 Task: Find connections with filter location Ar Ruways with filter topic #Creativitywith filter profile language German with filter current company Meta with filter school MVGR College of Engineering with filter industry Administrative and Support Services with filter service category Blogging with filter keywords title Social Media Assistant
Action: Mouse moved to (525, 82)
Screenshot: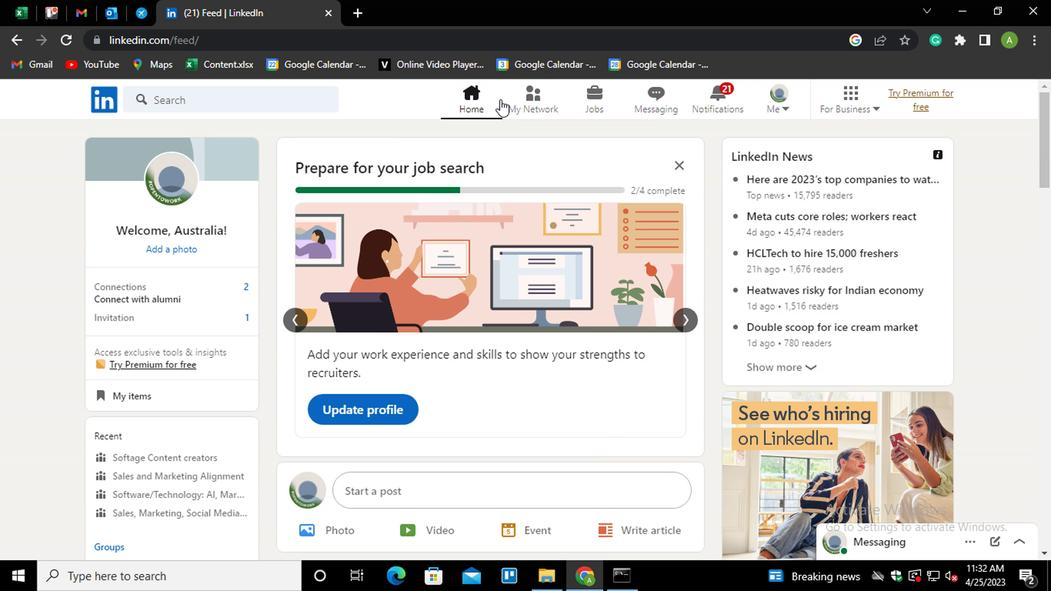 
Action: Mouse pressed left at (525, 82)
Screenshot: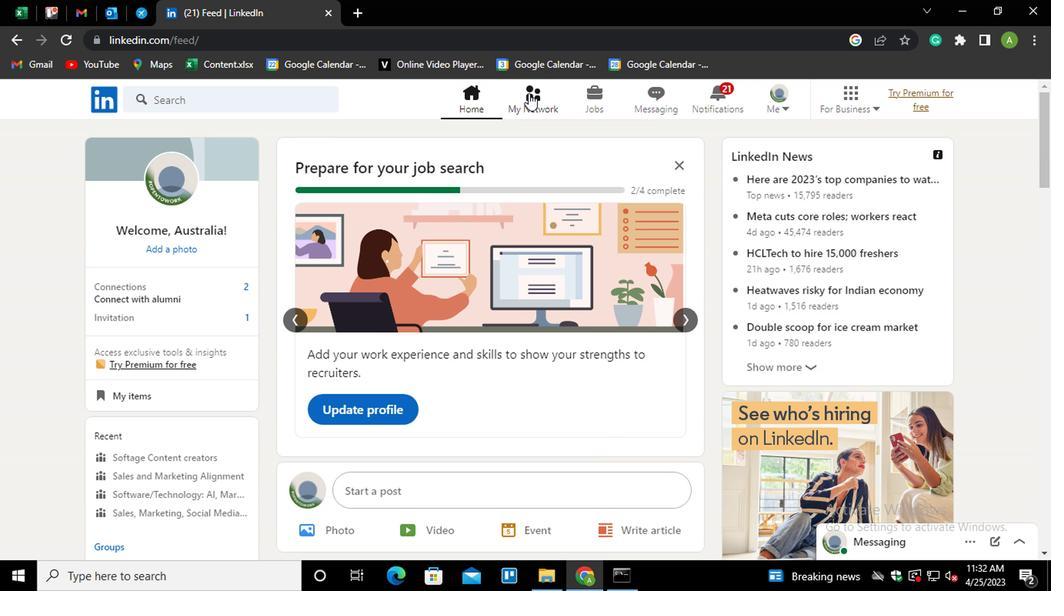 
Action: Mouse moved to (219, 174)
Screenshot: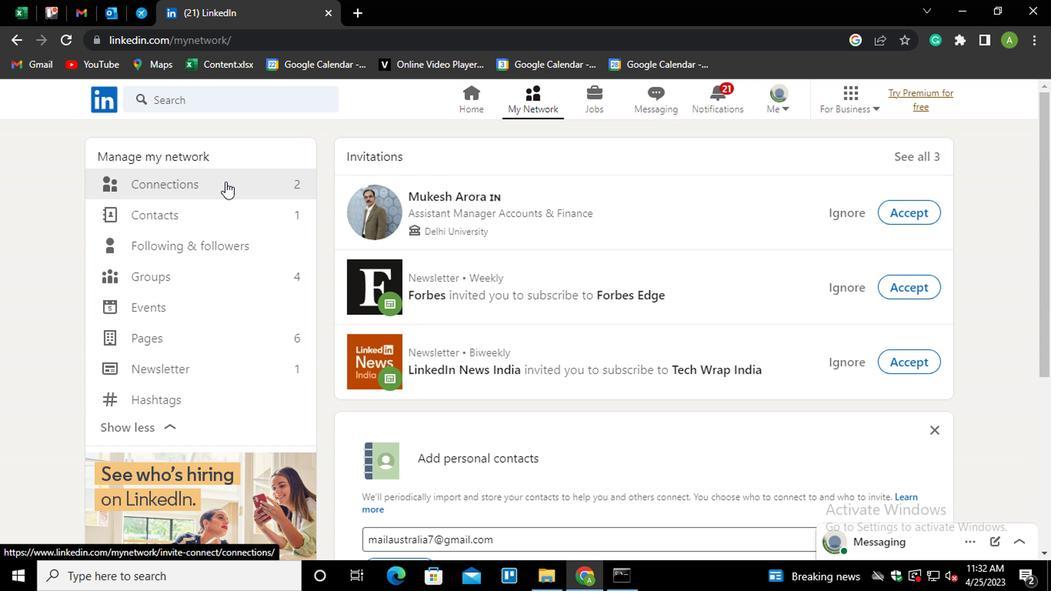 
Action: Mouse pressed left at (219, 174)
Screenshot: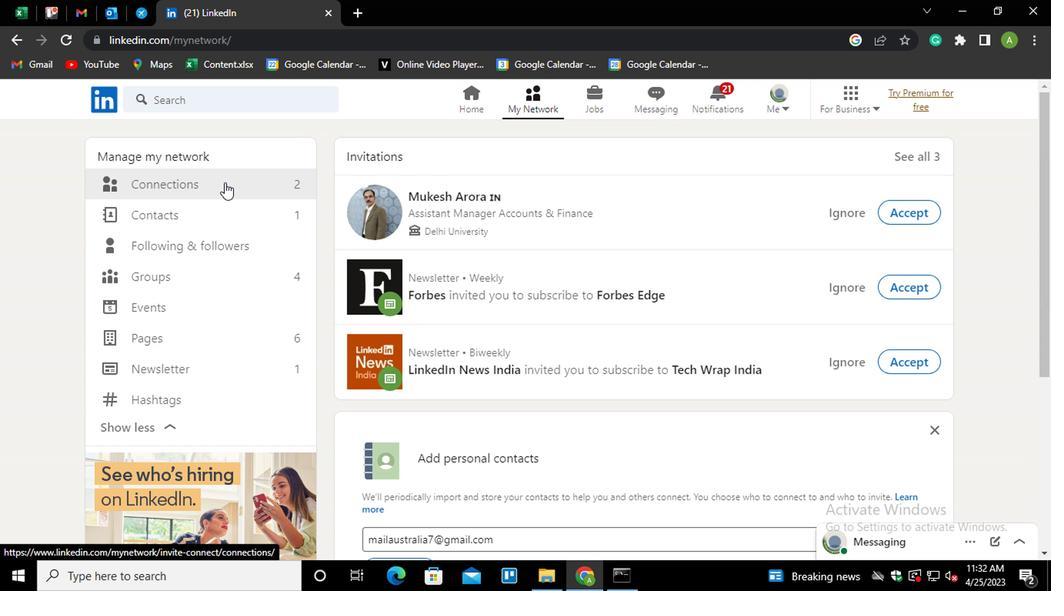 
Action: Mouse moved to (627, 174)
Screenshot: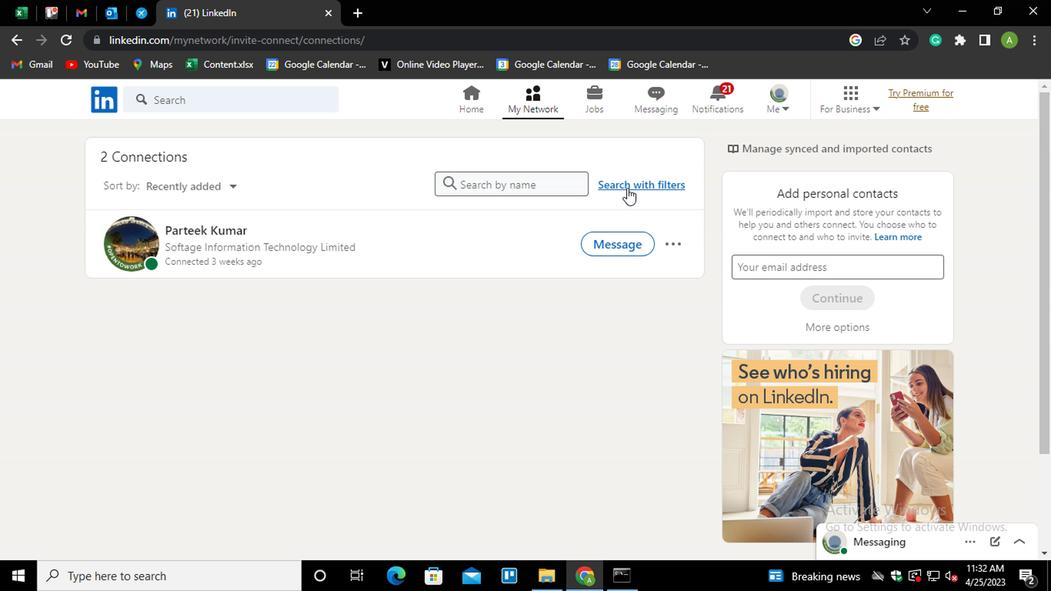 
Action: Mouse pressed left at (627, 174)
Screenshot: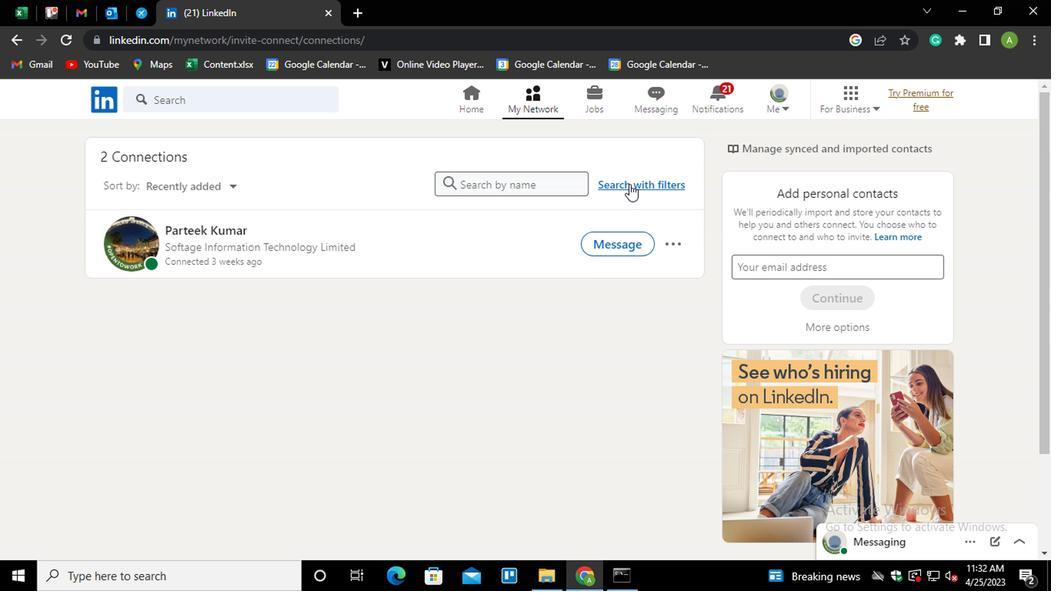 
Action: Mouse moved to (526, 135)
Screenshot: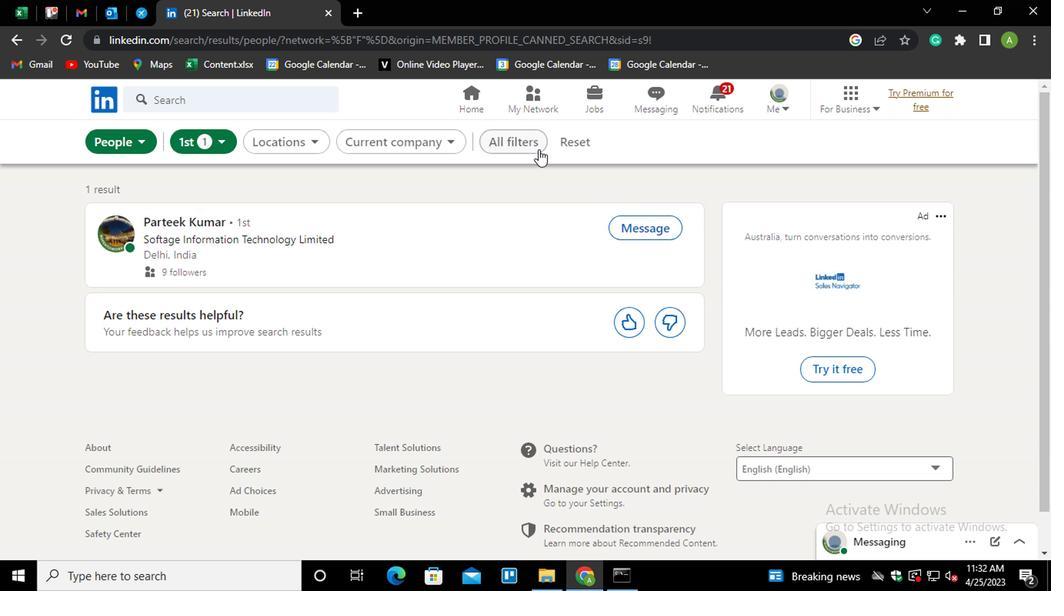 
Action: Mouse pressed left at (526, 135)
Screenshot: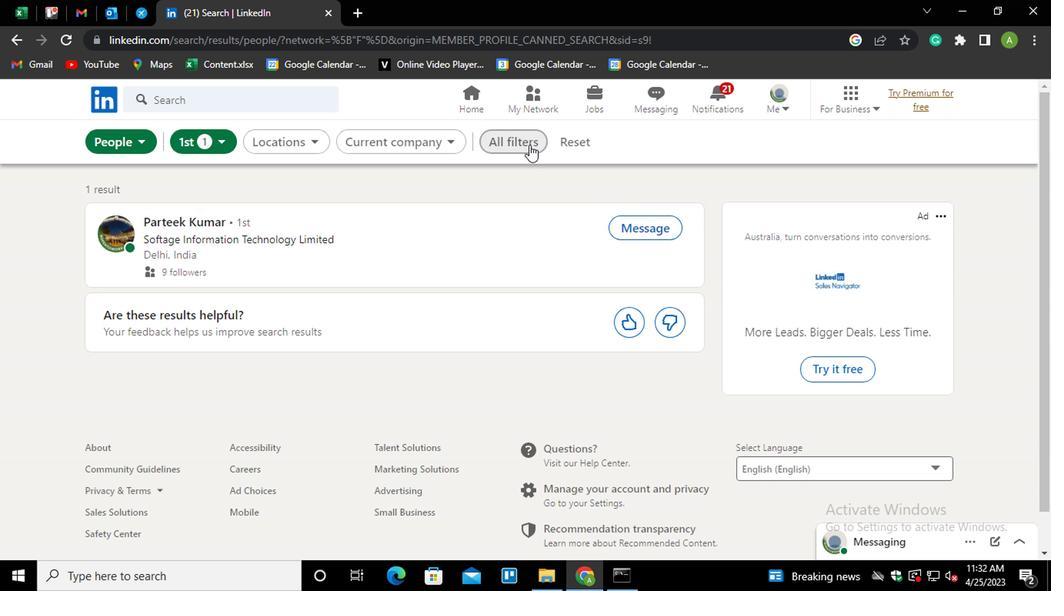 
Action: Mouse moved to (721, 289)
Screenshot: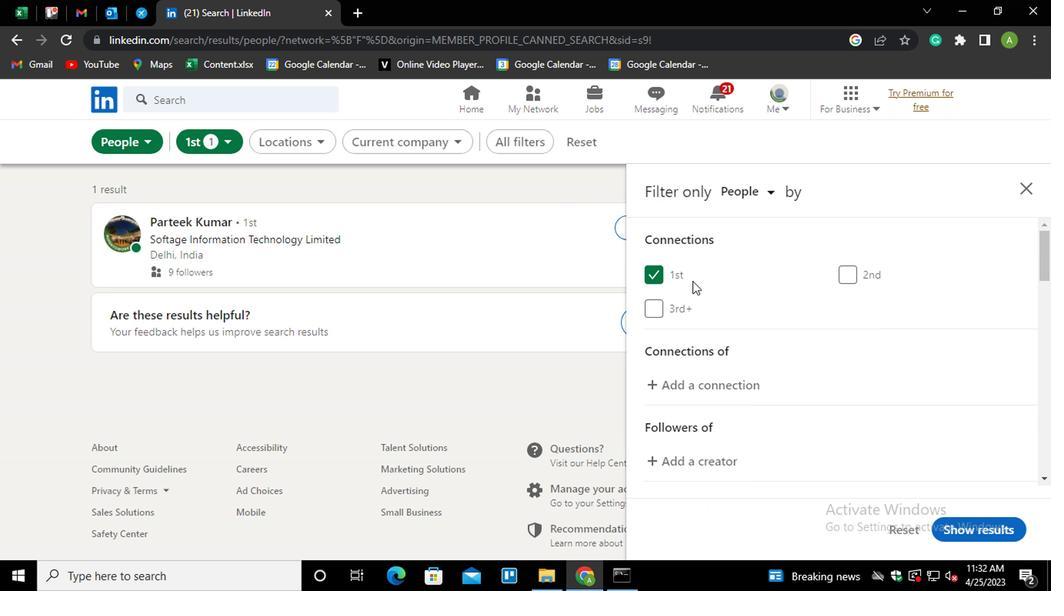 
Action: Mouse scrolled (721, 288) with delta (0, 0)
Screenshot: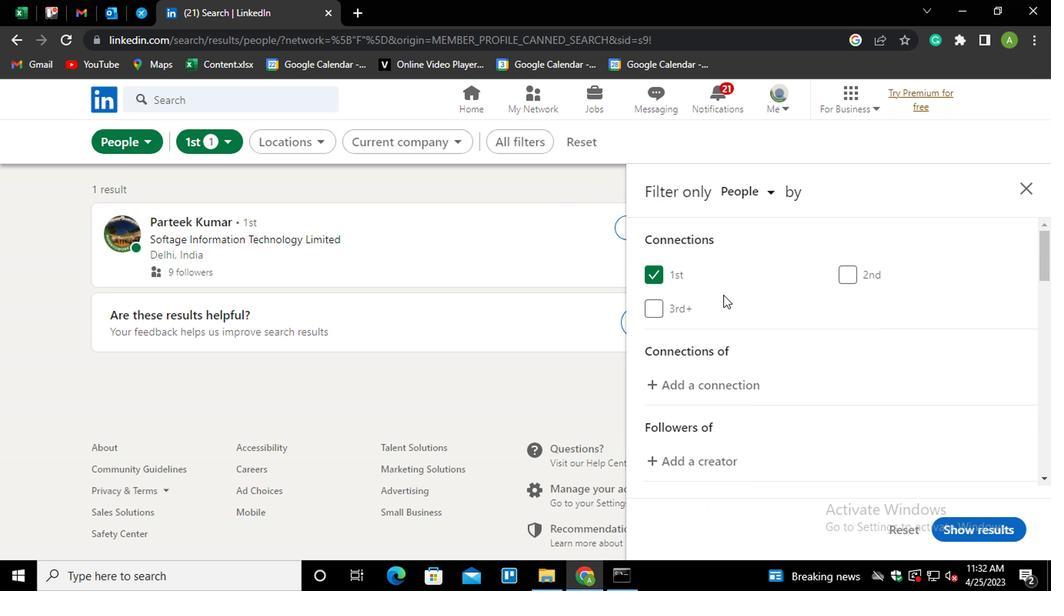 
Action: Mouse scrolled (721, 288) with delta (0, 0)
Screenshot: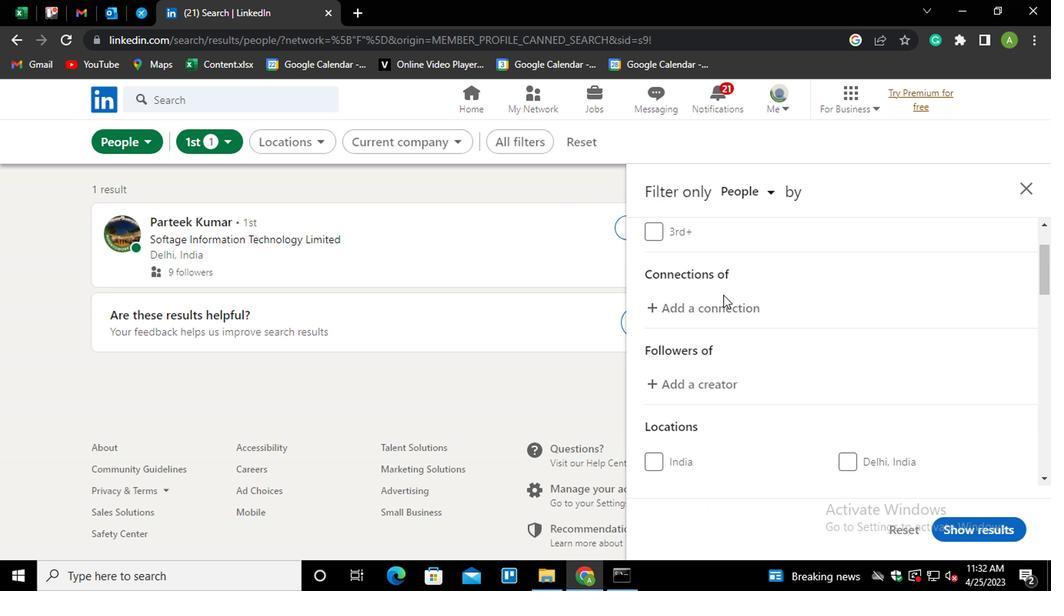 
Action: Mouse moved to (700, 452)
Screenshot: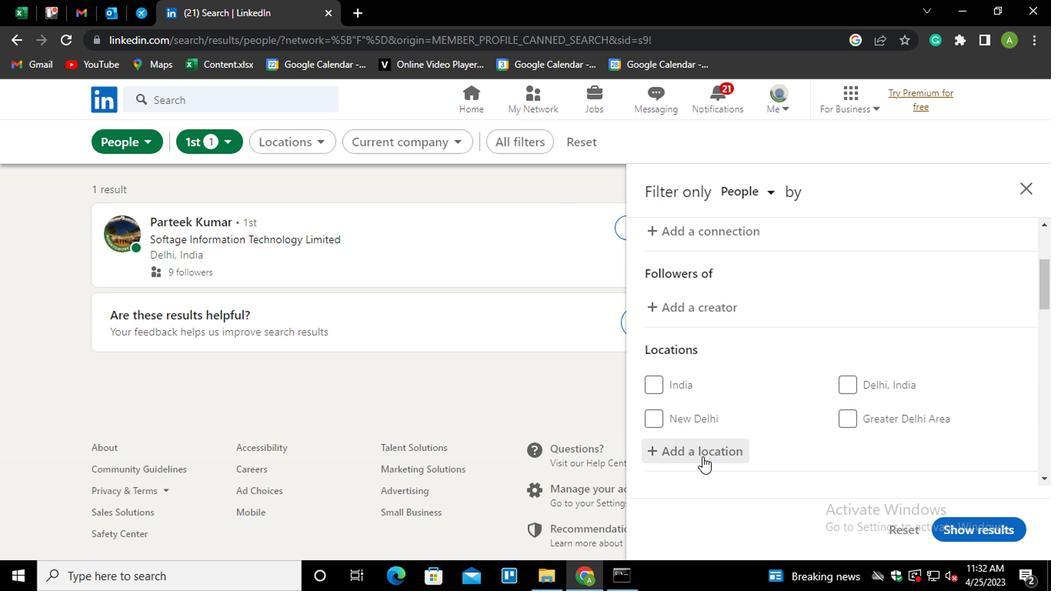 
Action: Mouse pressed left at (700, 452)
Screenshot: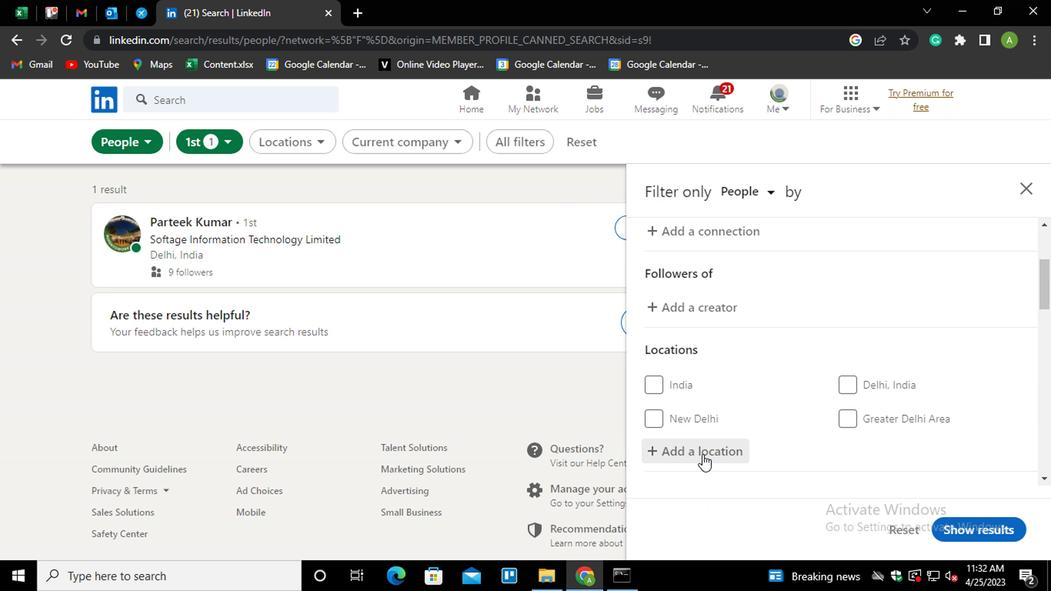 
Action: Mouse moved to (696, 444)
Screenshot: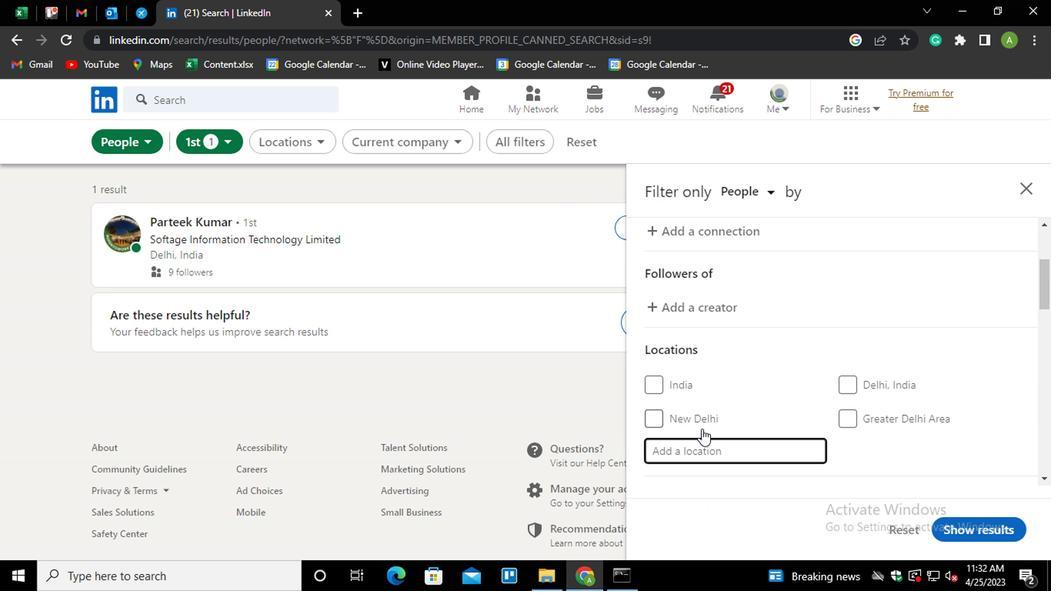 
Action: Mouse pressed left at (696, 444)
Screenshot: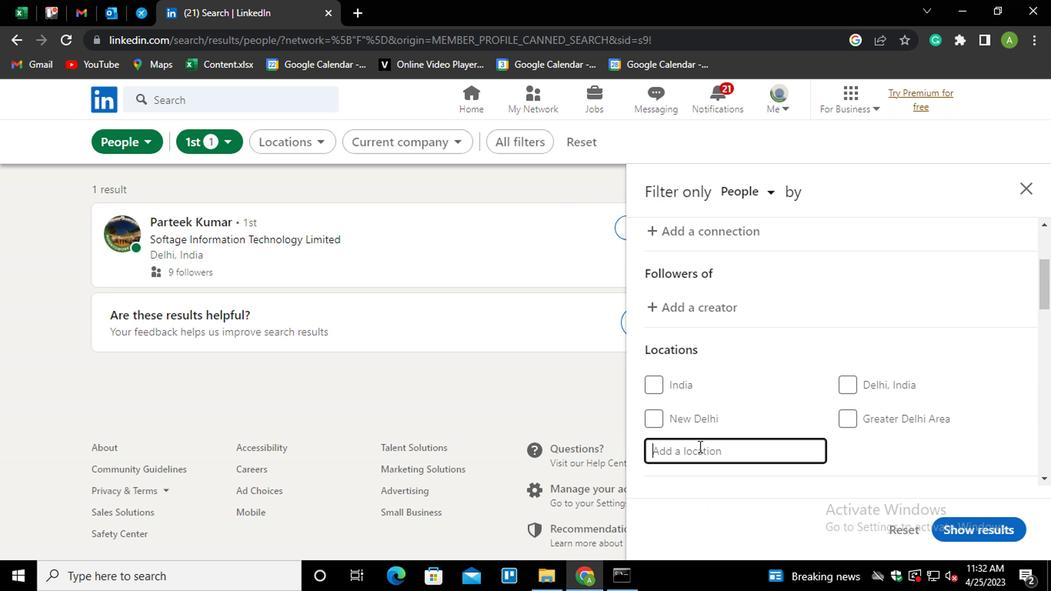 
Action: Key pressed <Key.shift>AR<Key.space><Key.shift>RUWAYS
Screenshot: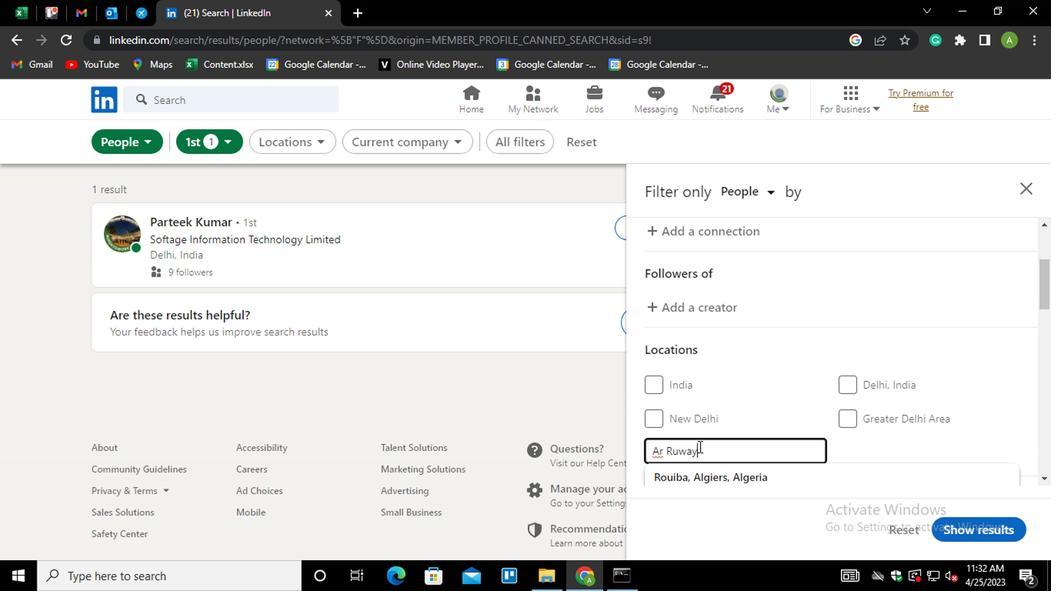 
Action: Mouse moved to (922, 461)
Screenshot: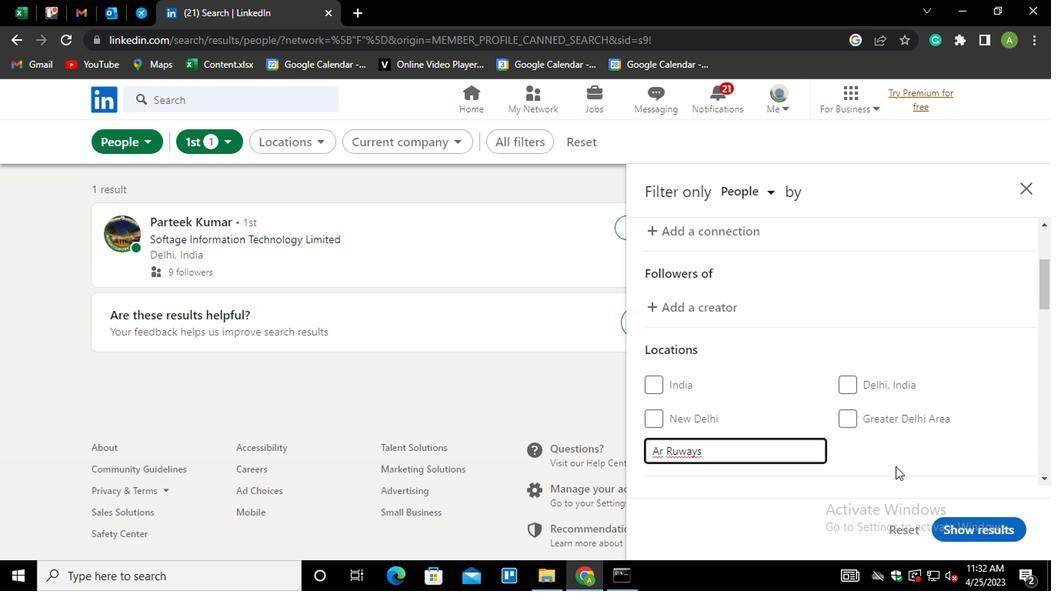 
Action: Mouse pressed left at (922, 461)
Screenshot: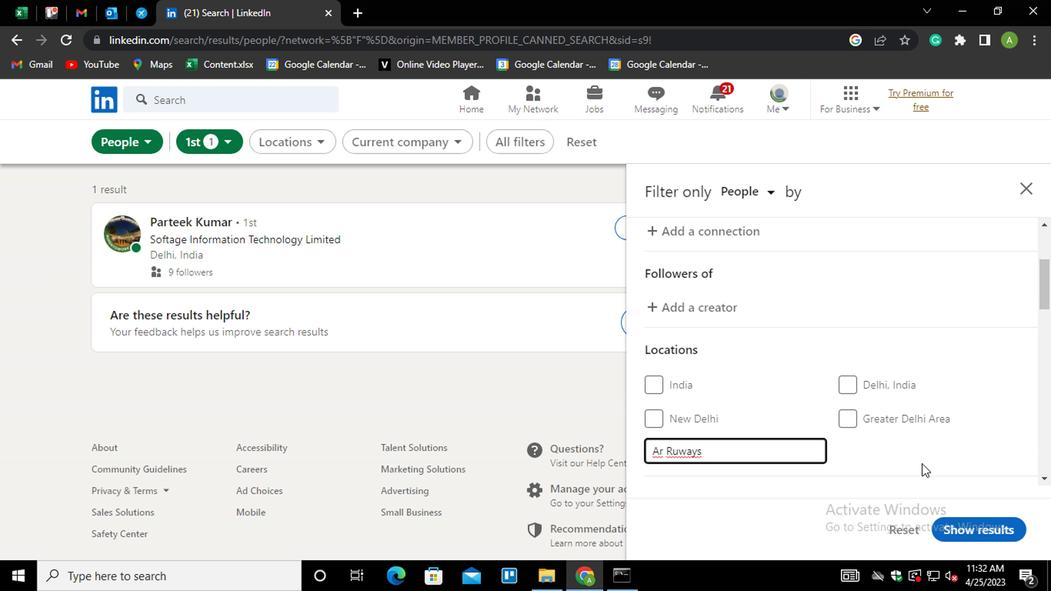 
Action: Mouse moved to (909, 430)
Screenshot: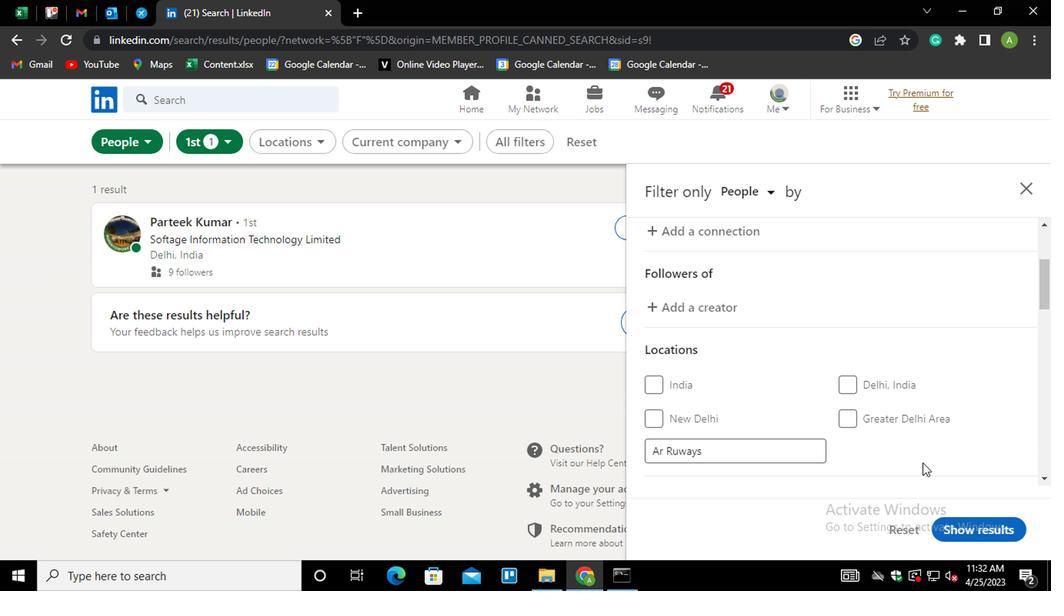 
Action: Mouse scrolled (909, 430) with delta (0, 0)
Screenshot: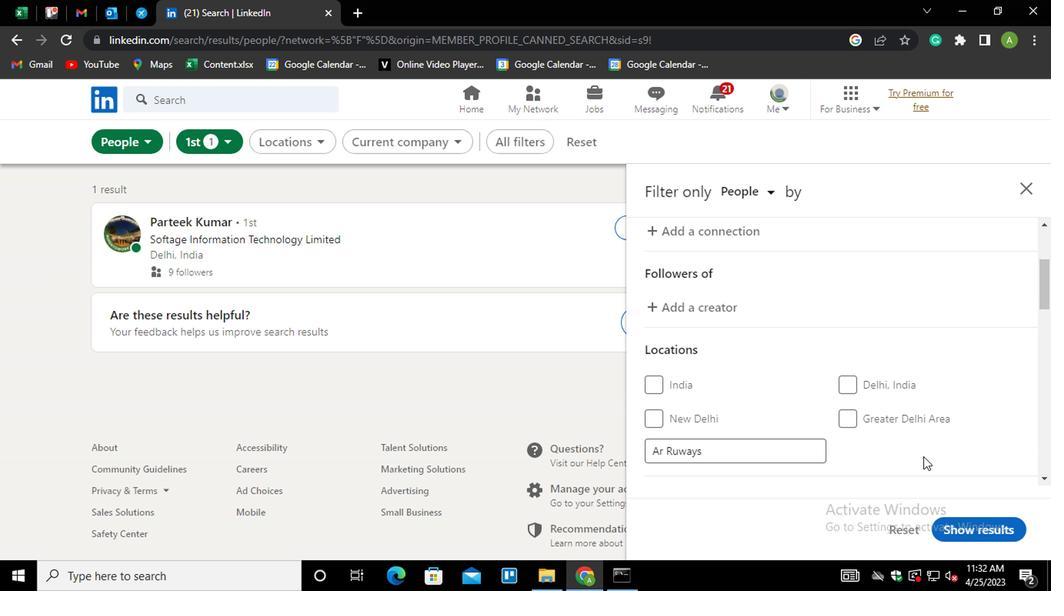 
Action: Mouse scrolled (909, 430) with delta (0, 0)
Screenshot: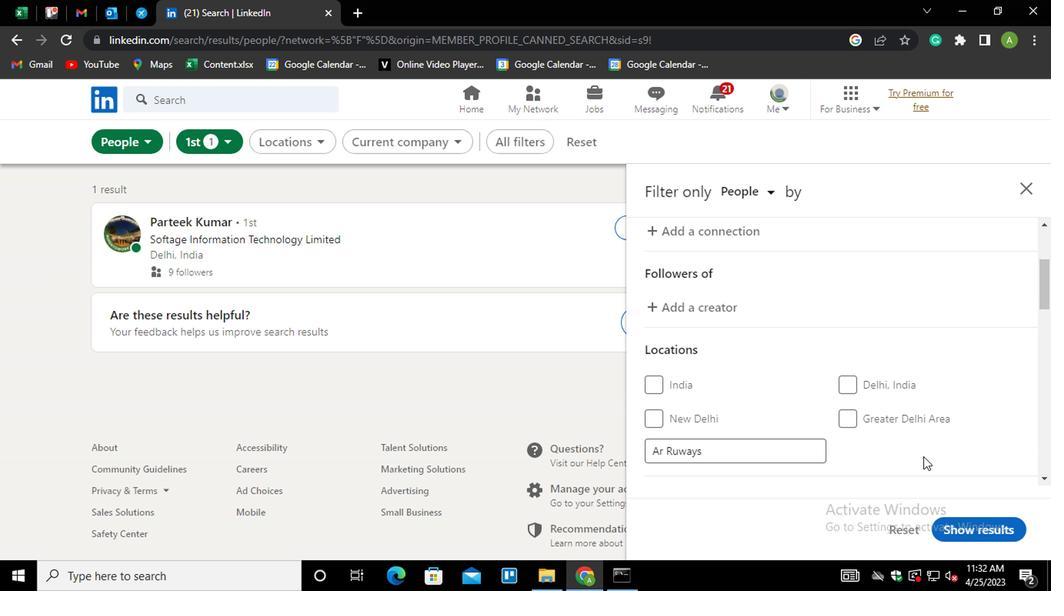 
Action: Mouse scrolled (909, 430) with delta (0, 0)
Screenshot: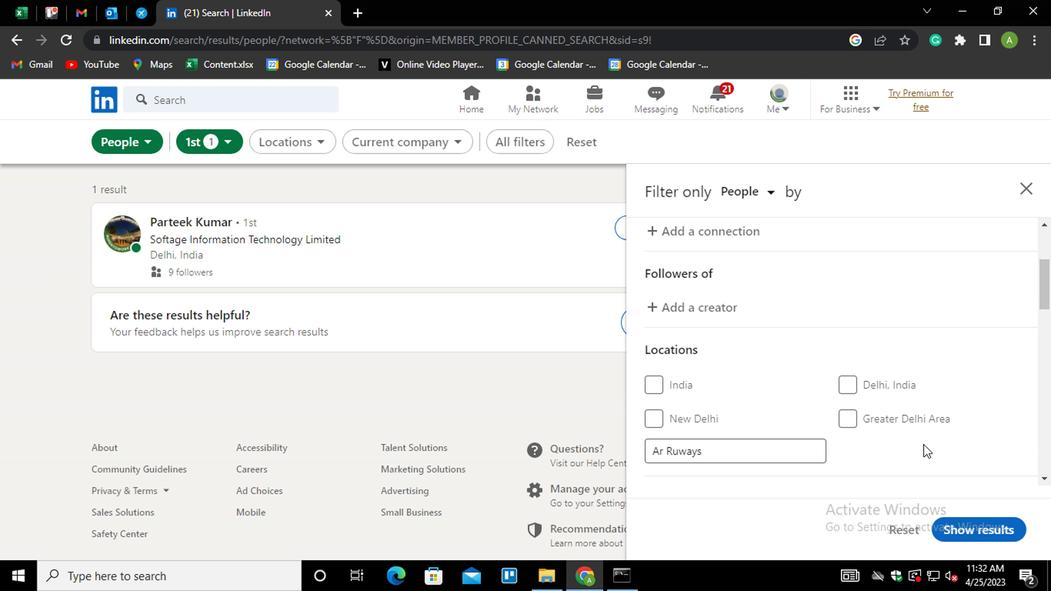 
Action: Mouse moved to (683, 299)
Screenshot: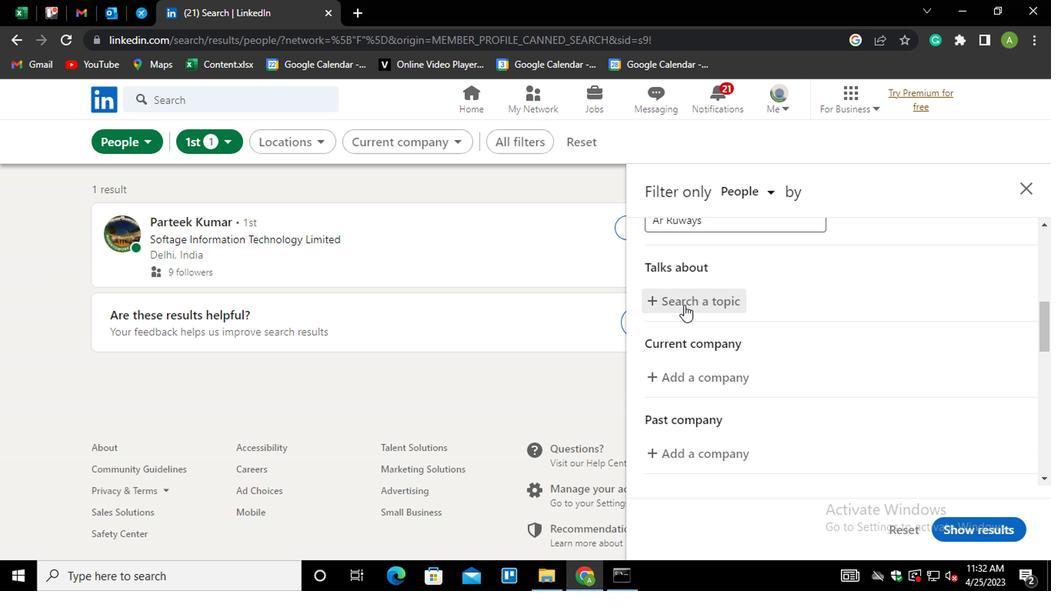 
Action: Mouse pressed left at (683, 299)
Screenshot: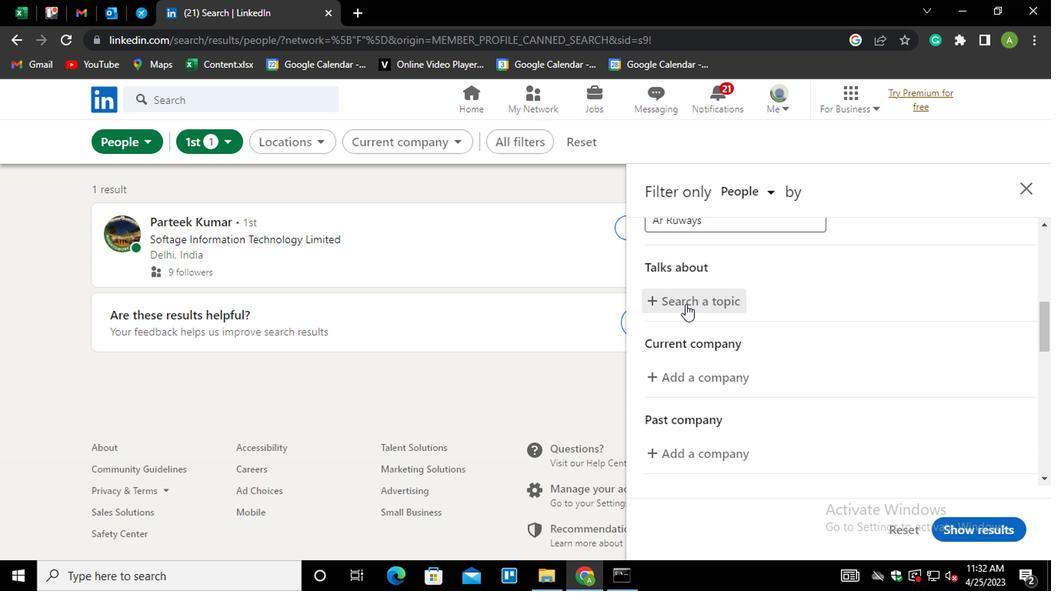 
Action: Key pressed <Key.shift>#<Key.shift>CREATIVITYWITH
Screenshot: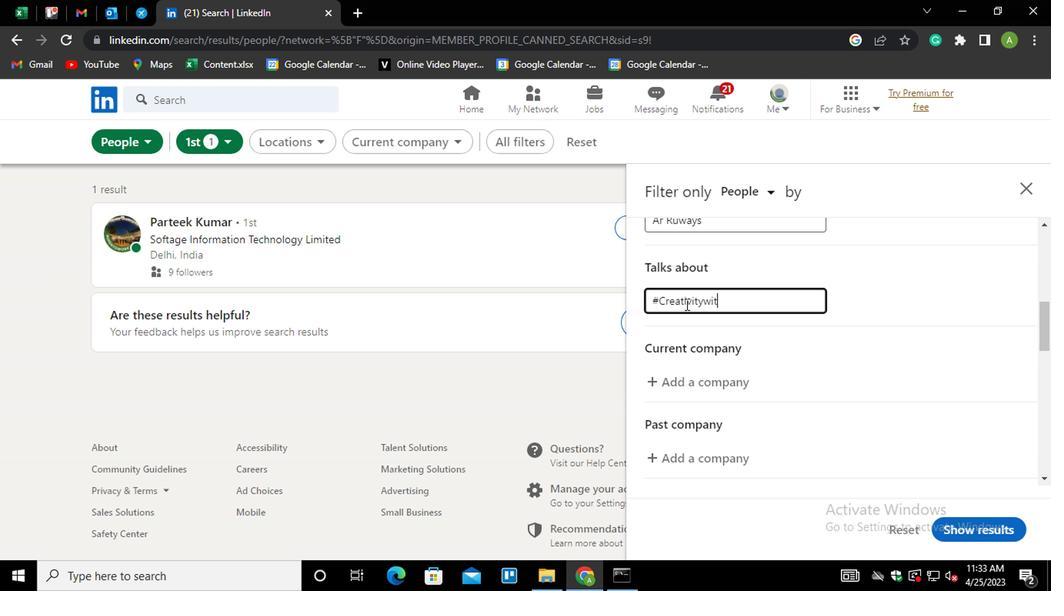 
Action: Mouse moved to (926, 321)
Screenshot: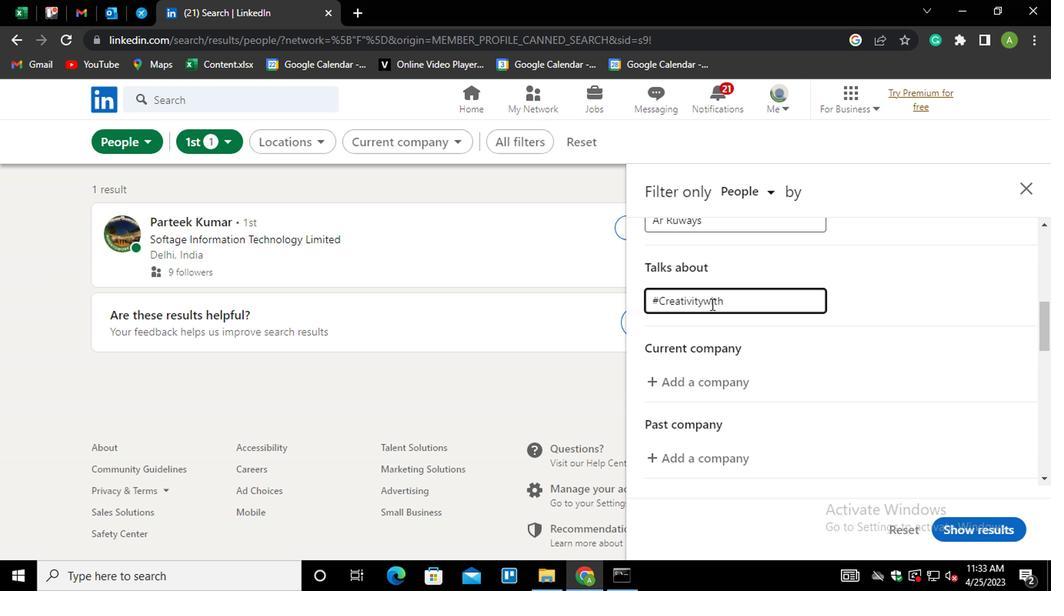 
Action: Mouse pressed left at (926, 321)
Screenshot: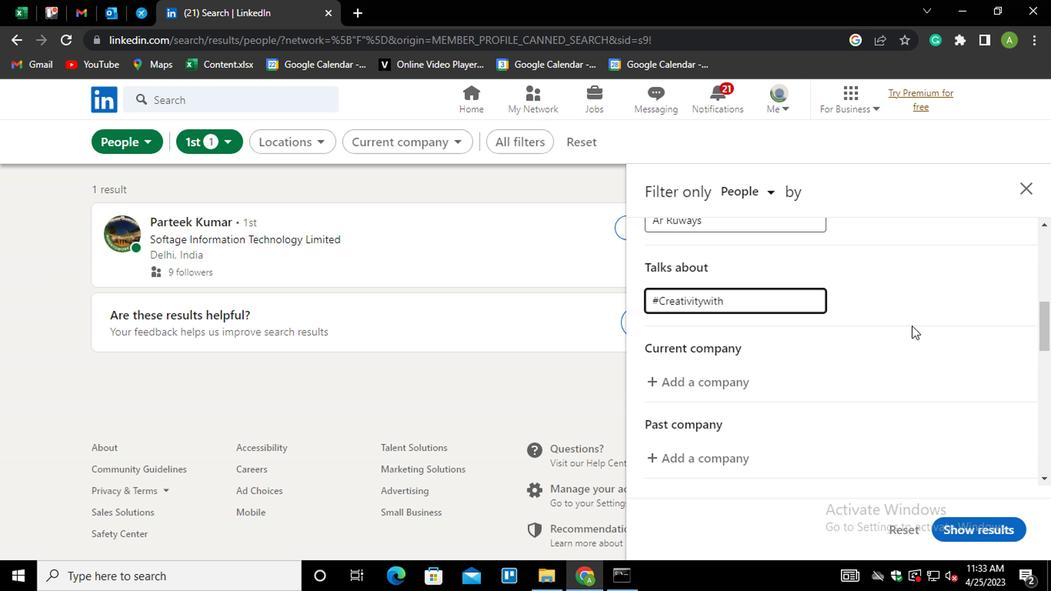 
Action: Mouse scrolled (926, 319) with delta (0, -1)
Screenshot: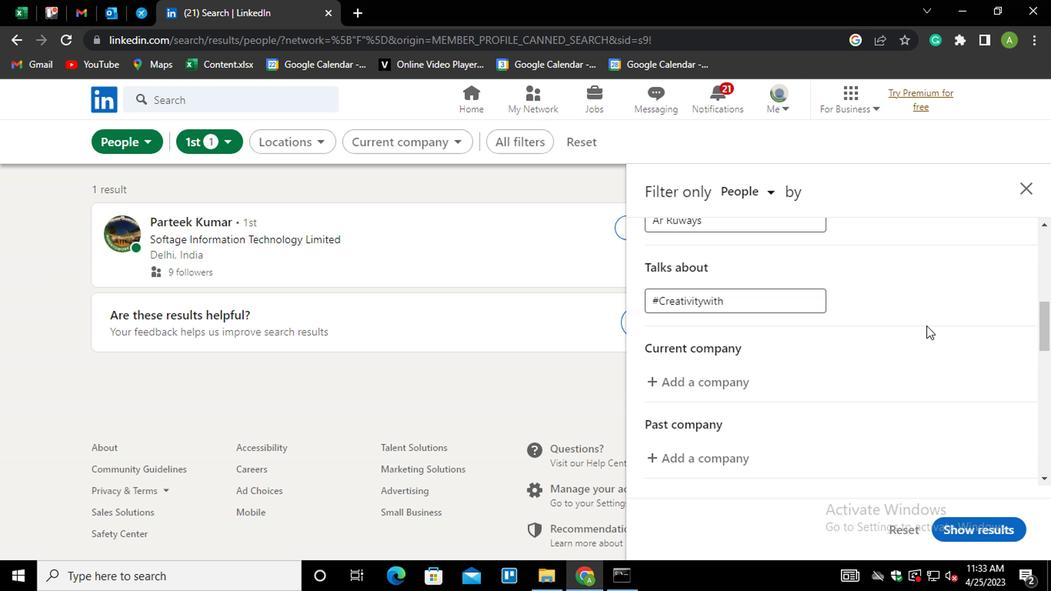 
Action: Mouse moved to (740, 301)
Screenshot: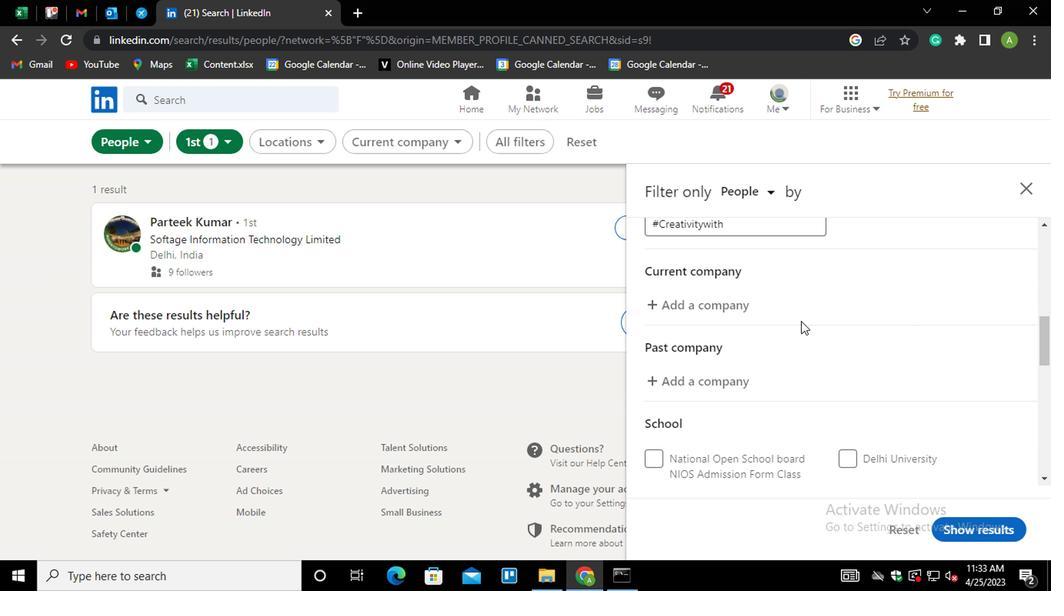 
Action: Mouse pressed left at (740, 301)
Screenshot: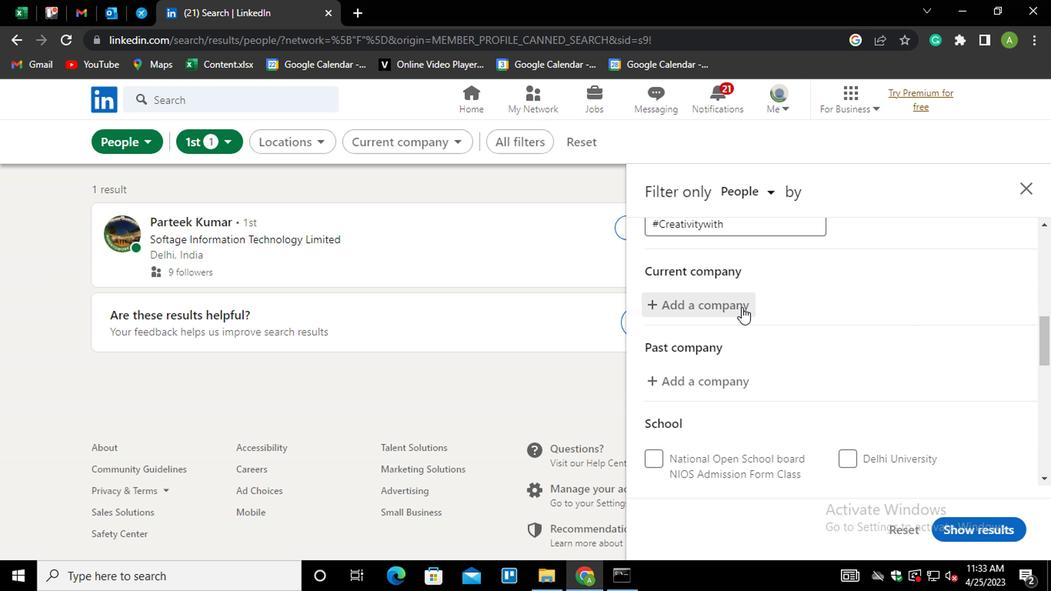 
Action: Key pressed <Key.shift_r>MET<Key.down><Key.enter>
Screenshot: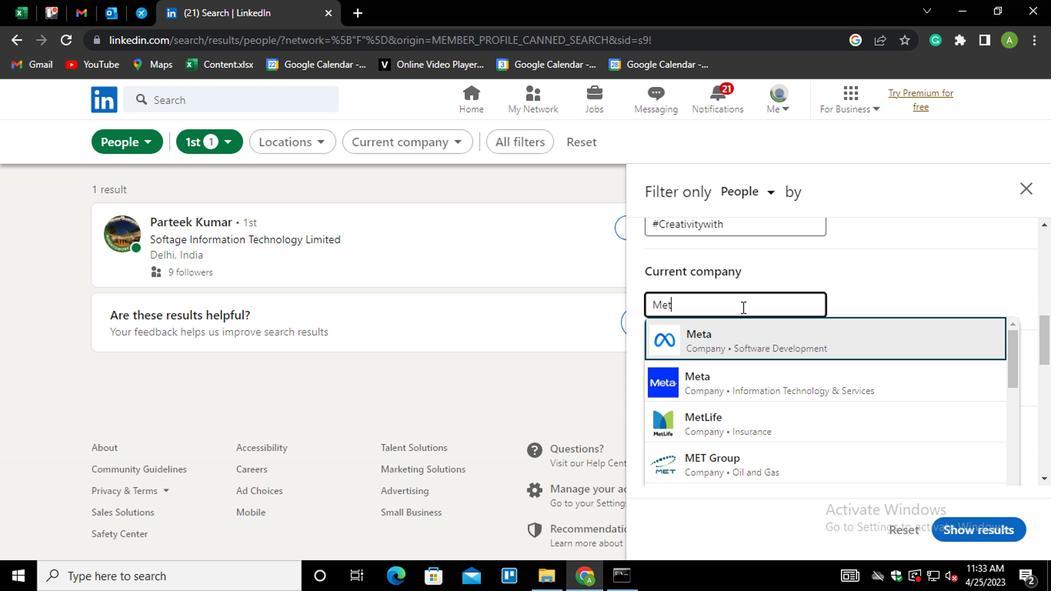 
Action: Mouse scrolled (740, 301) with delta (0, 0)
Screenshot: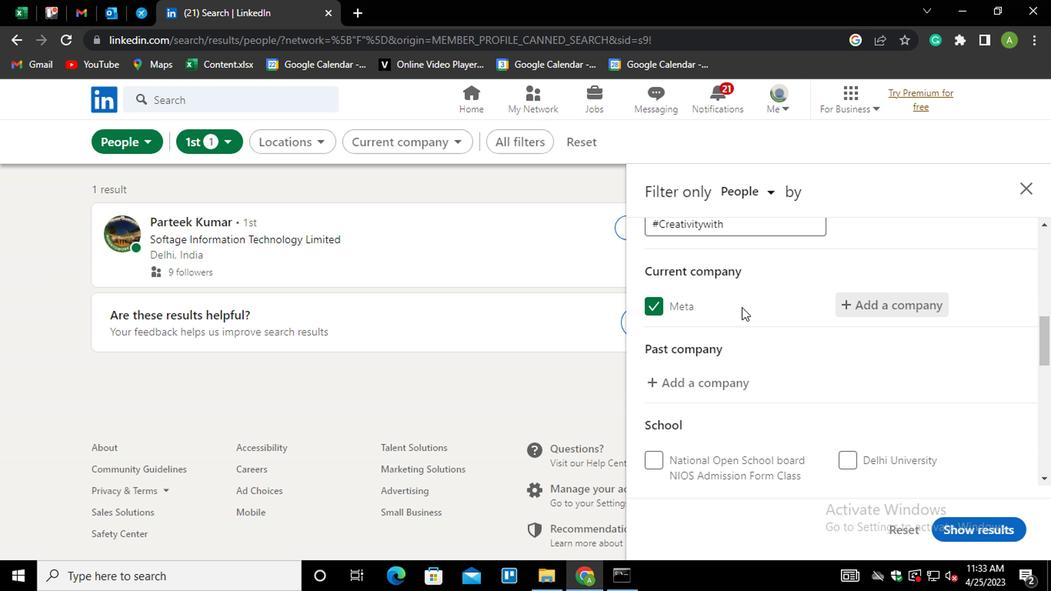 
Action: Mouse moved to (682, 441)
Screenshot: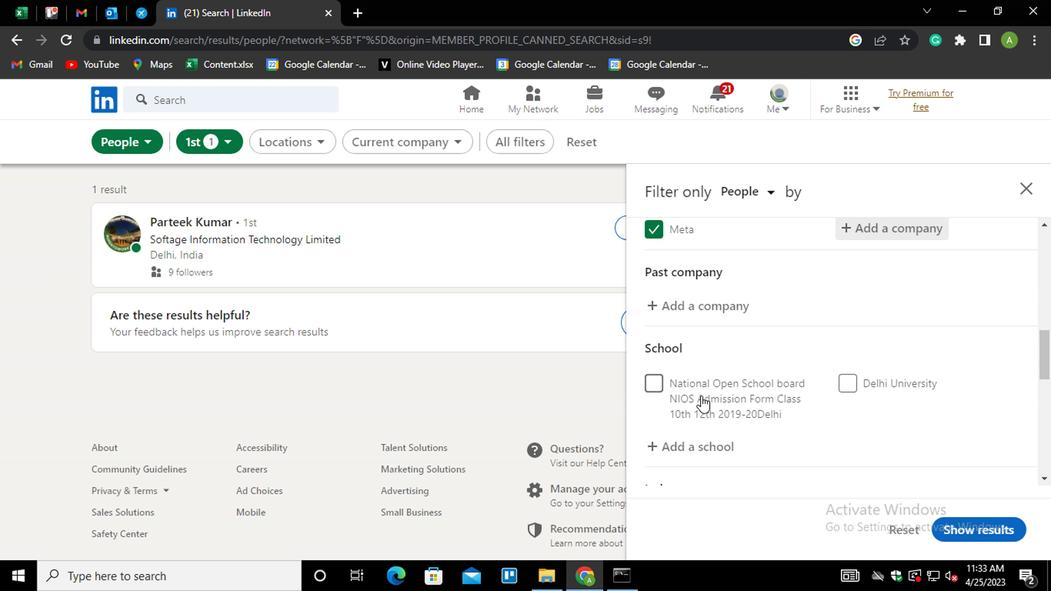 
Action: Mouse pressed left at (682, 441)
Screenshot: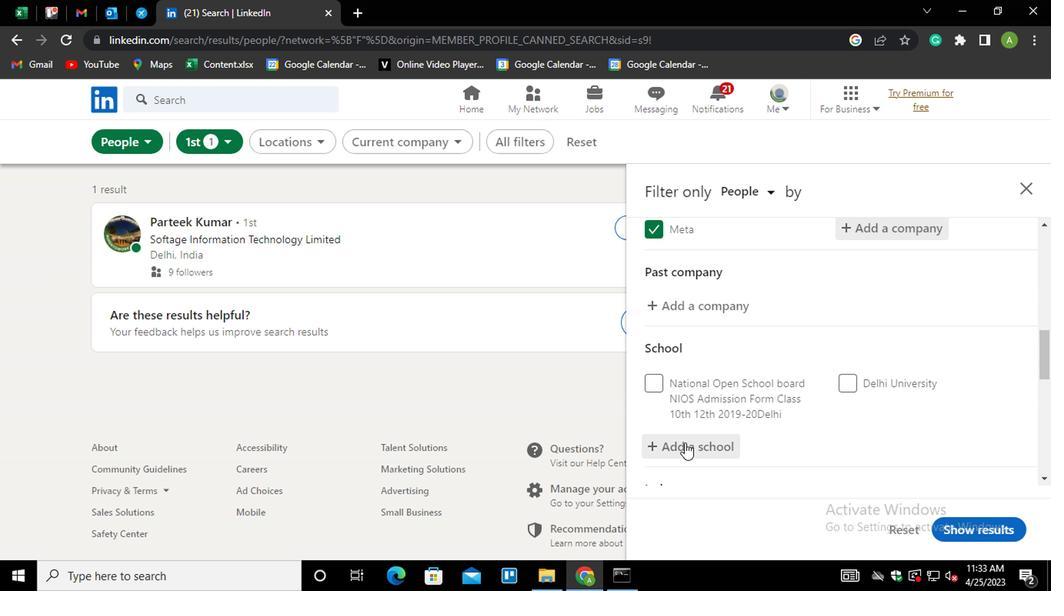 
Action: Mouse moved to (689, 443)
Screenshot: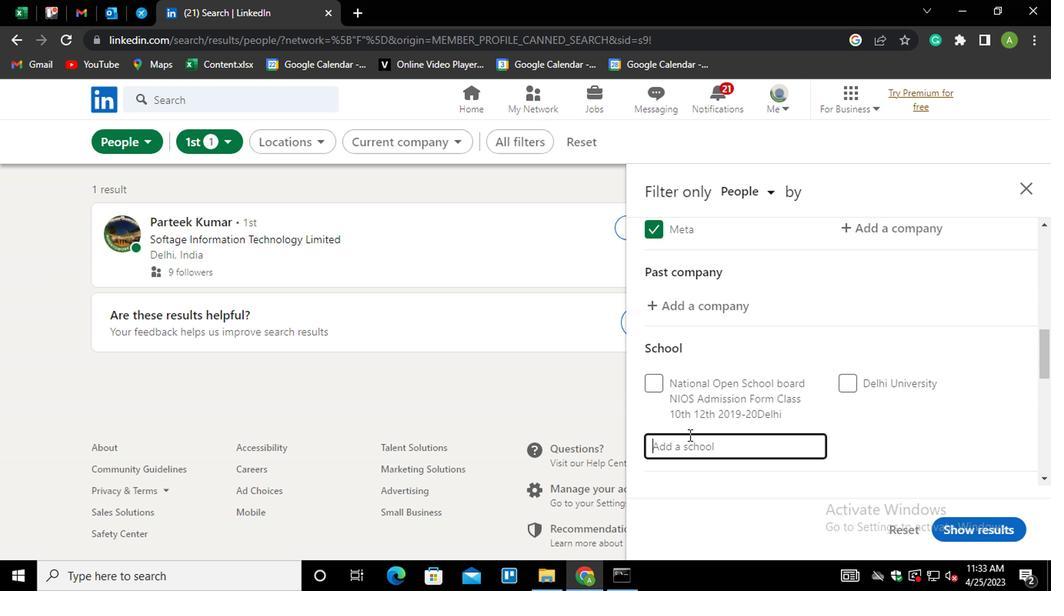 
Action: Mouse pressed left at (689, 443)
Screenshot: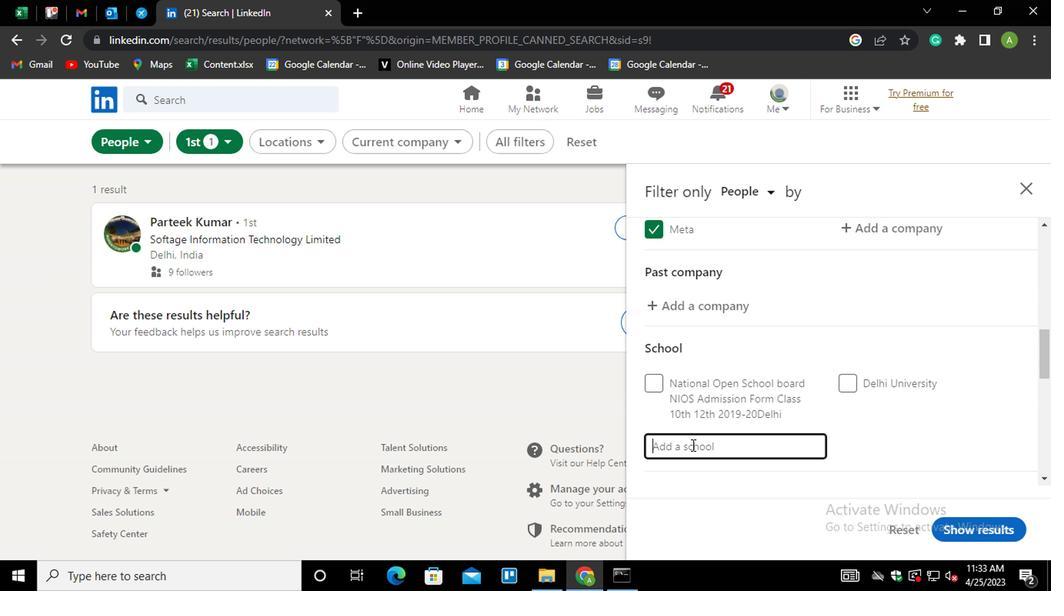 
Action: Key pressed <Key.shift_r>M<Key.shift_r>VGR<Key.down><Key.enter>
Screenshot: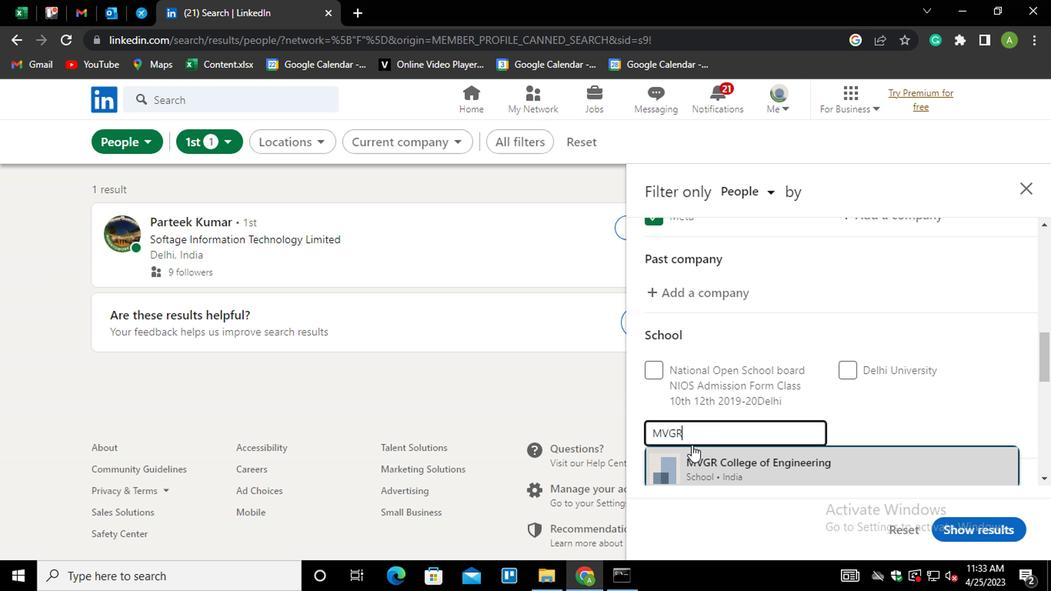 
Action: Mouse moved to (717, 362)
Screenshot: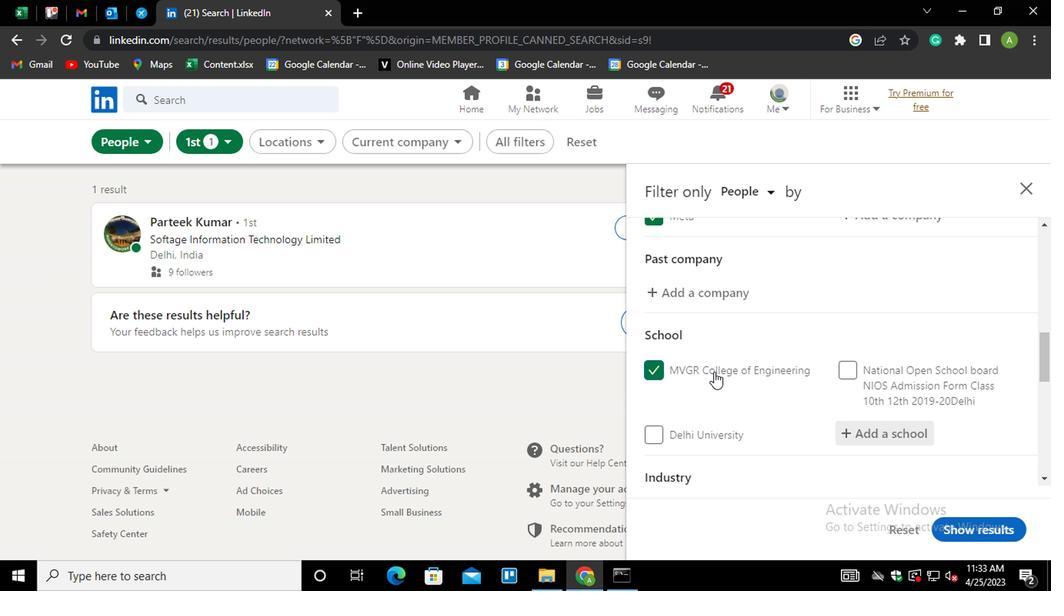 
Action: Mouse scrolled (717, 361) with delta (0, -1)
Screenshot: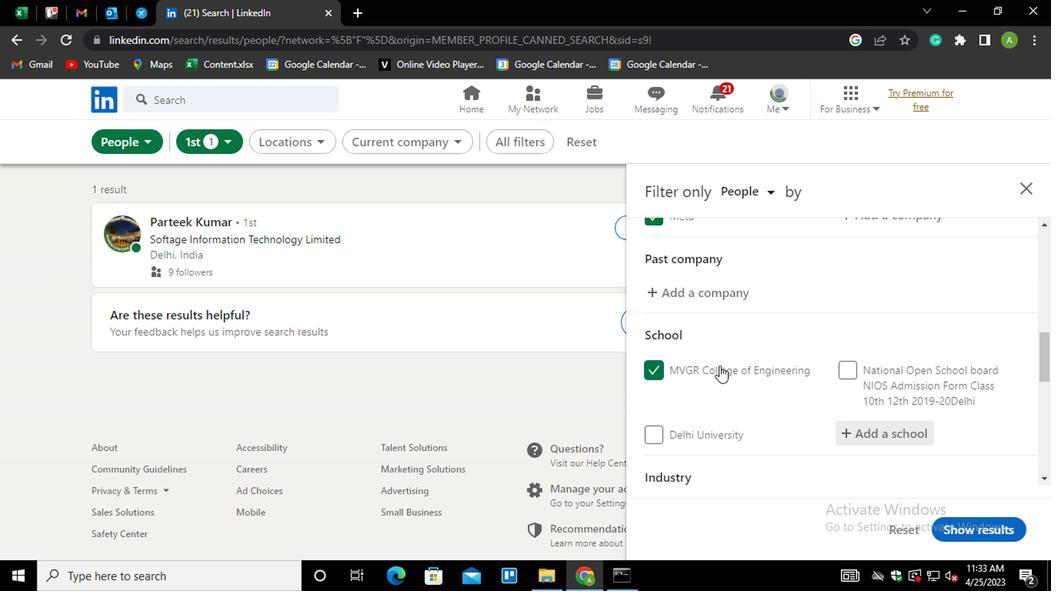 
Action: Mouse moved to (754, 336)
Screenshot: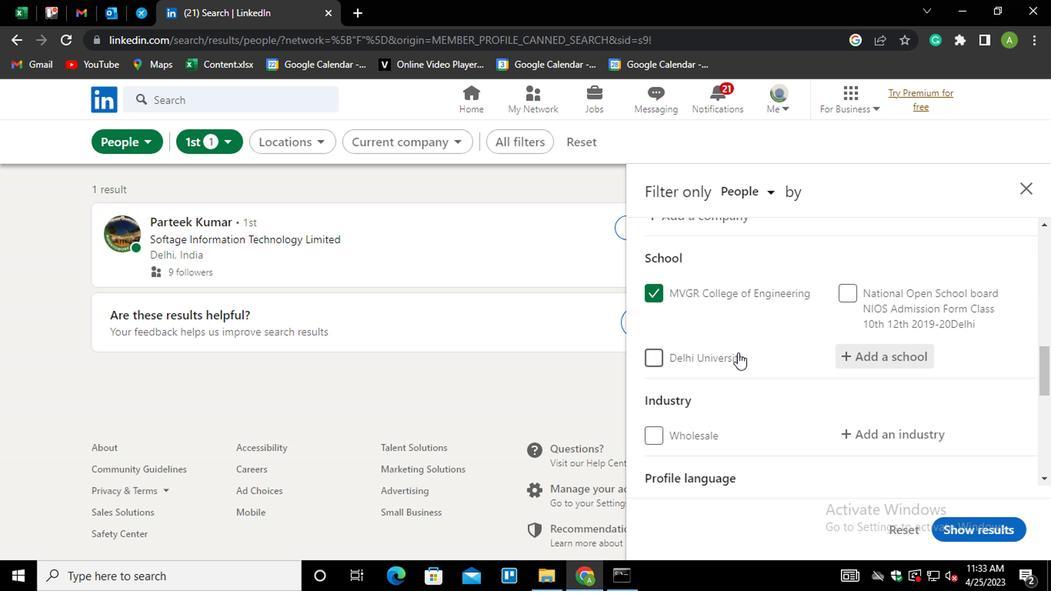 
Action: Mouse scrolled (754, 335) with delta (0, -1)
Screenshot: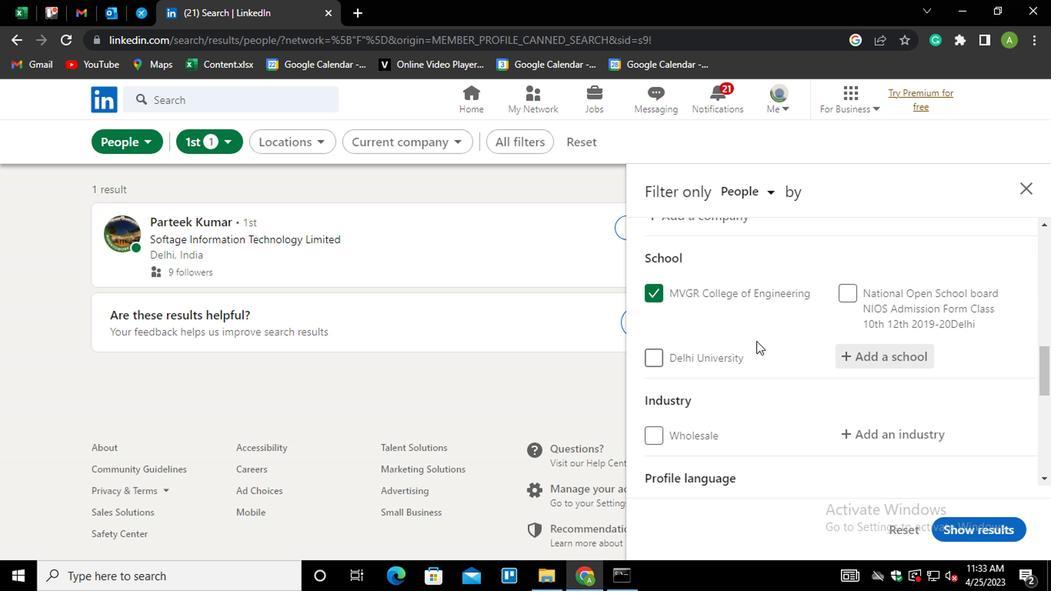 
Action: Mouse scrolled (754, 335) with delta (0, -1)
Screenshot: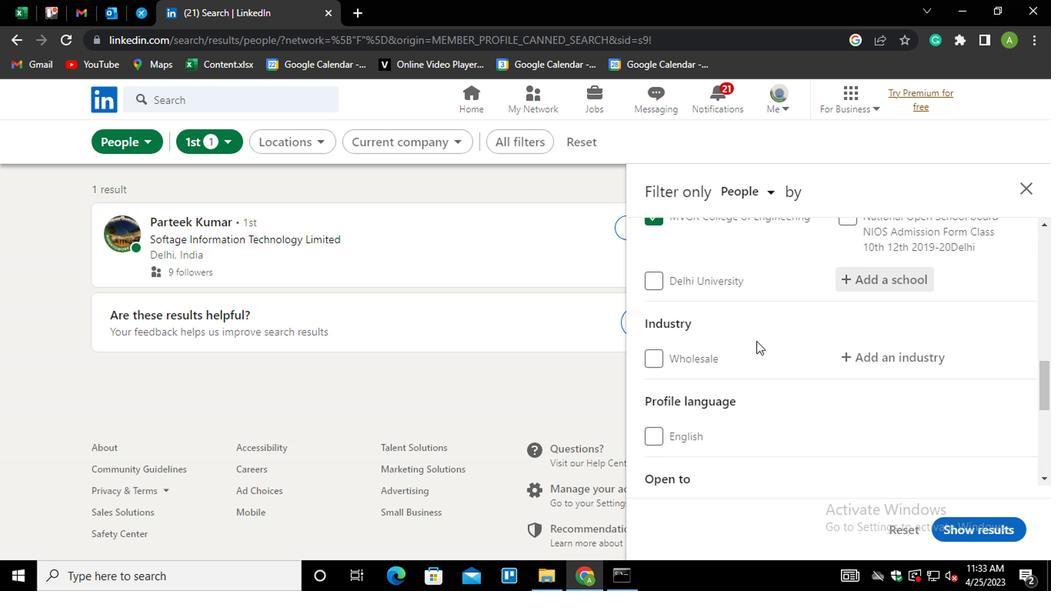 
Action: Mouse moved to (874, 279)
Screenshot: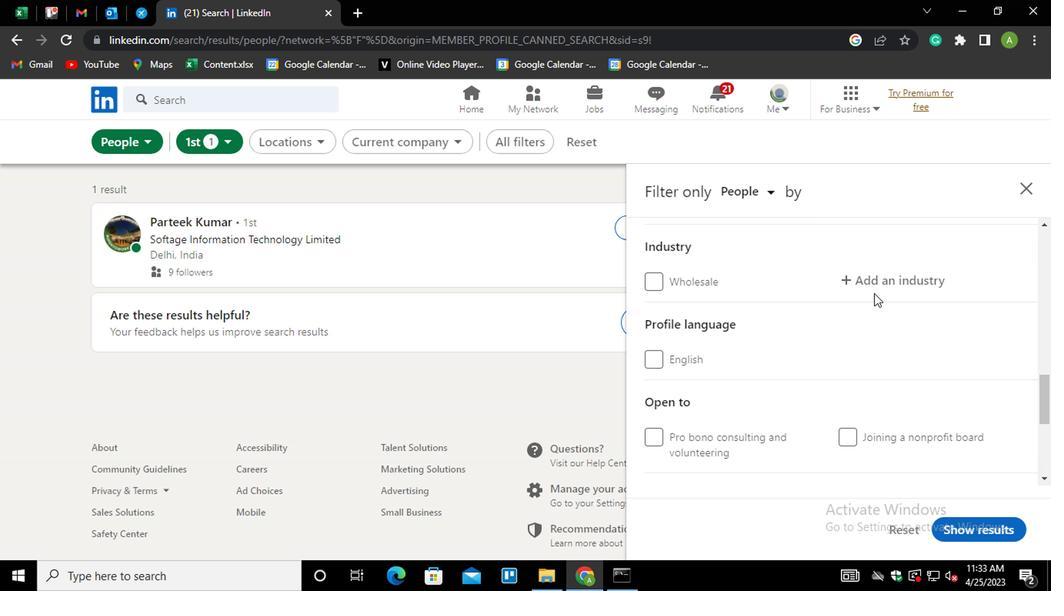 
Action: Mouse pressed left at (874, 279)
Screenshot: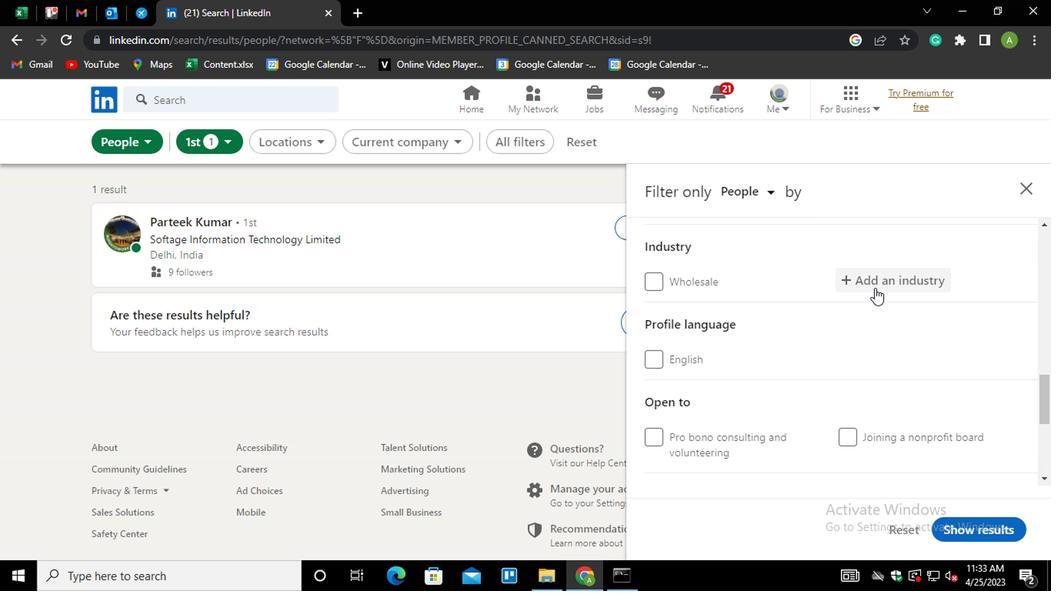 
Action: Mouse moved to (869, 274)
Screenshot: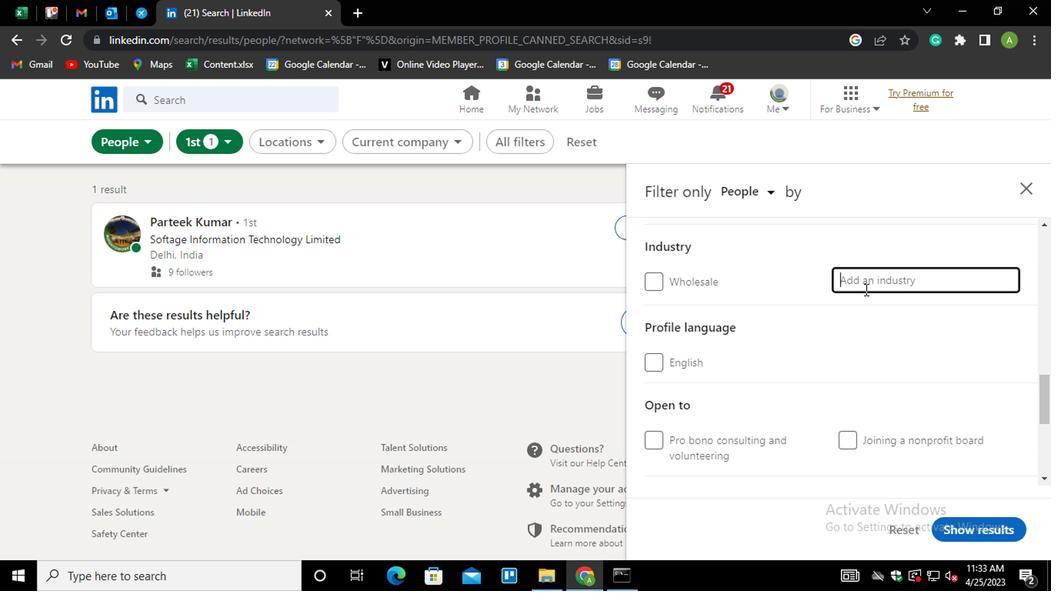 
Action: Mouse pressed left at (869, 274)
Screenshot: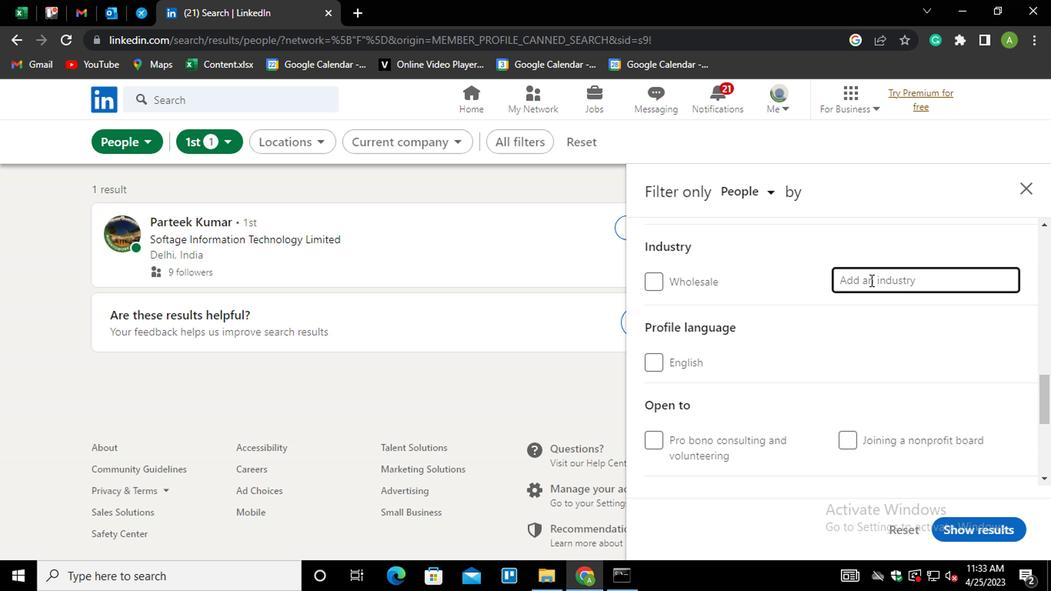 
Action: Key pressed <Key.shift>ADMI<Key.down><Key.down><Key.down><Key.down><Key.down><Key.down><Key.enter>
Screenshot: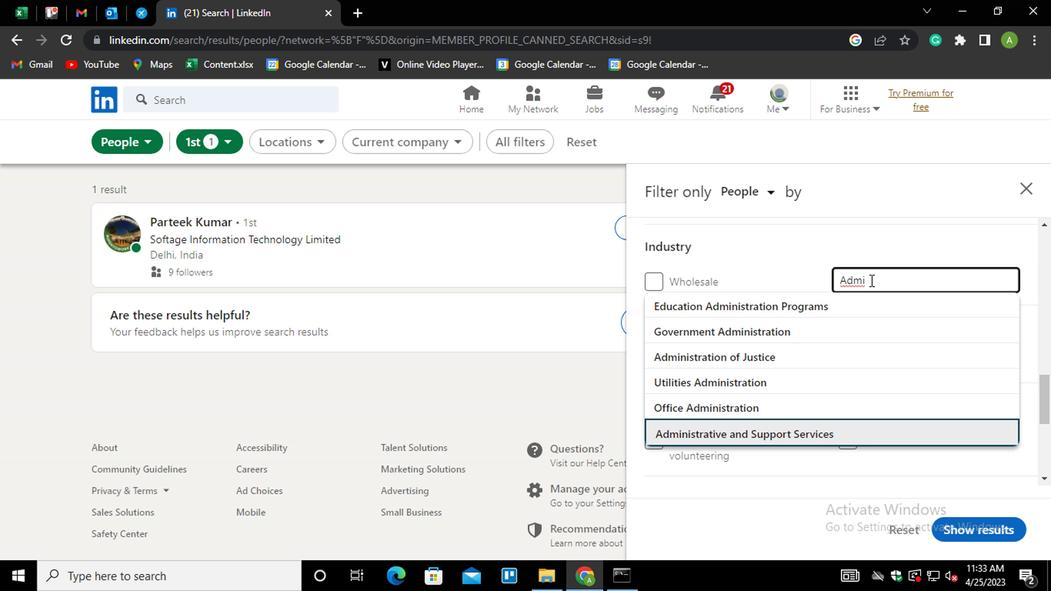 
Action: Mouse moved to (878, 301)
Screenshot: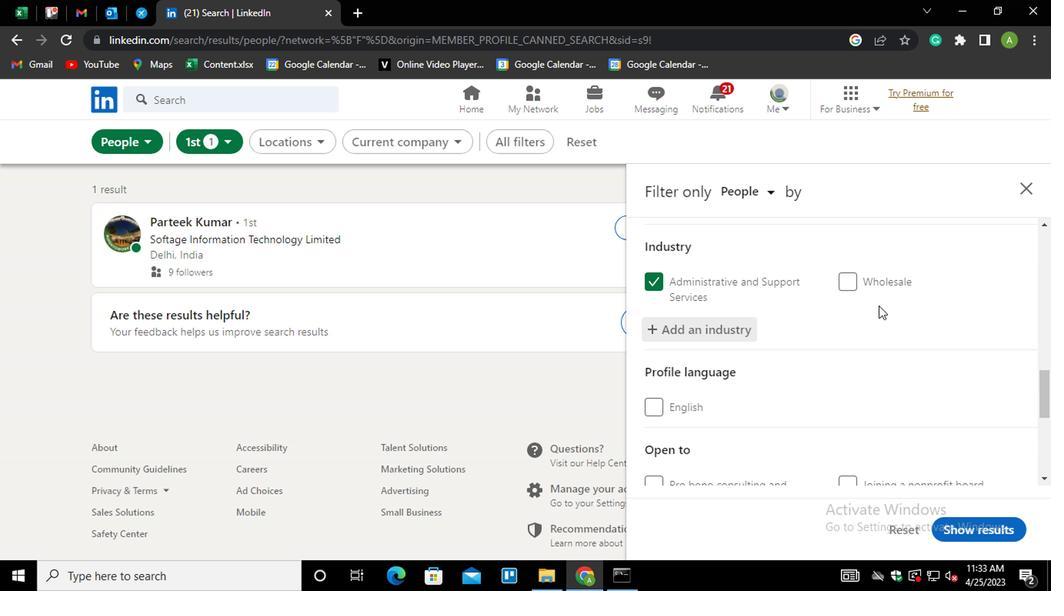 
Action: Mouse scrolled (878, 300) with delta (0, -1)
Screenshot: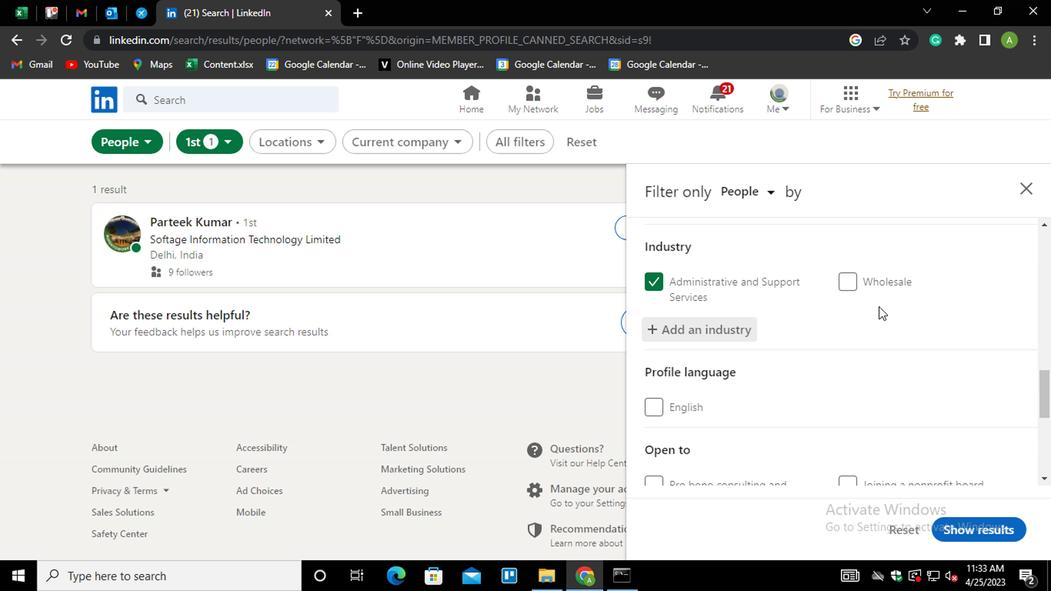 
Action: Mouse moved to (767, 352)
Screenshot: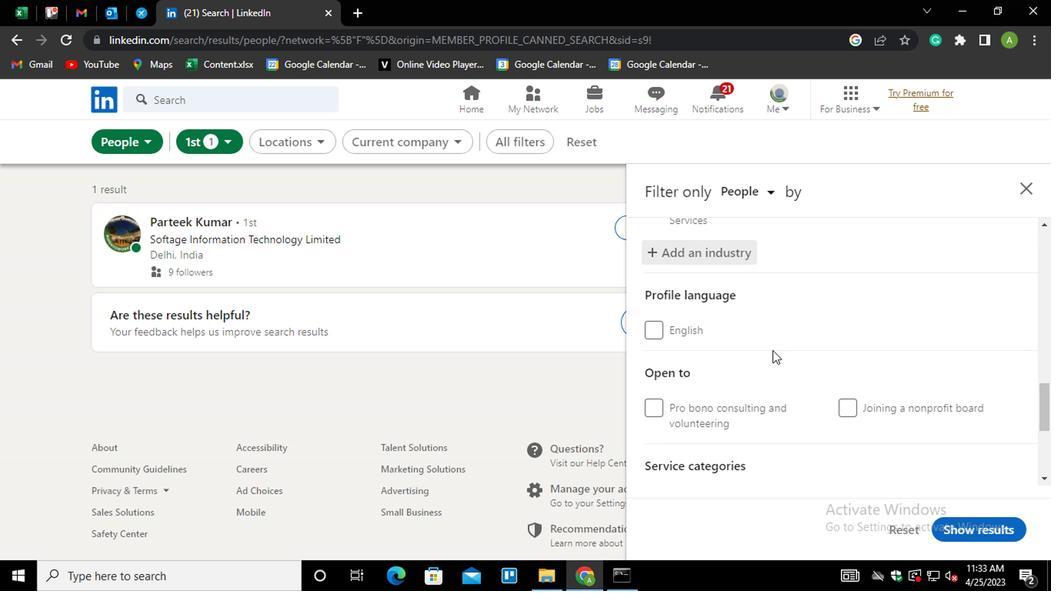 
Action: Mouse scrolled (767, 351) with delta (0, -1)
Screenshot: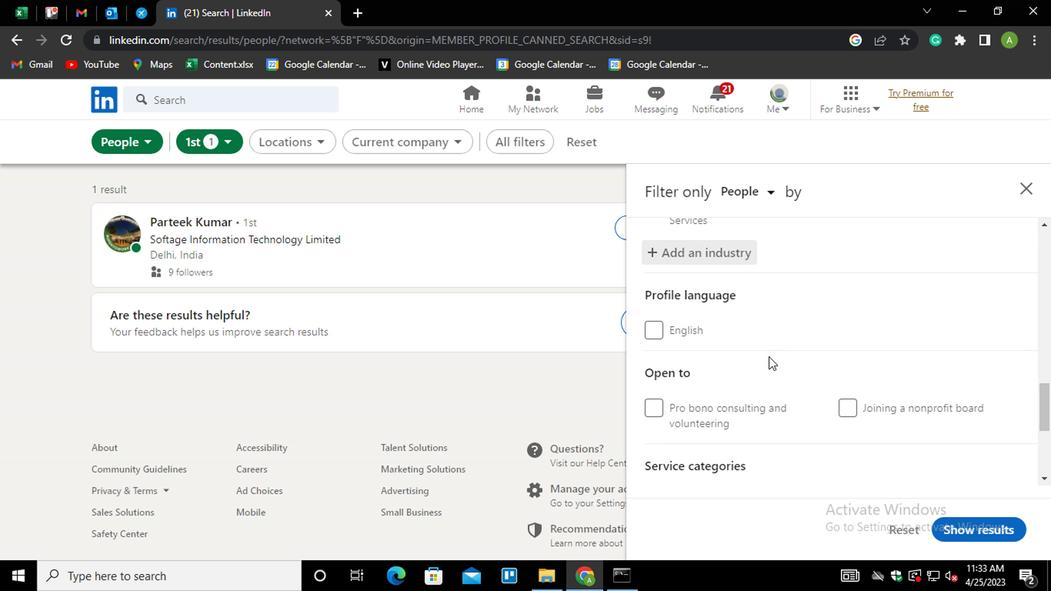 
Action: Mouse scrolled (767, 351) with delta (0, -1)
Screenshot: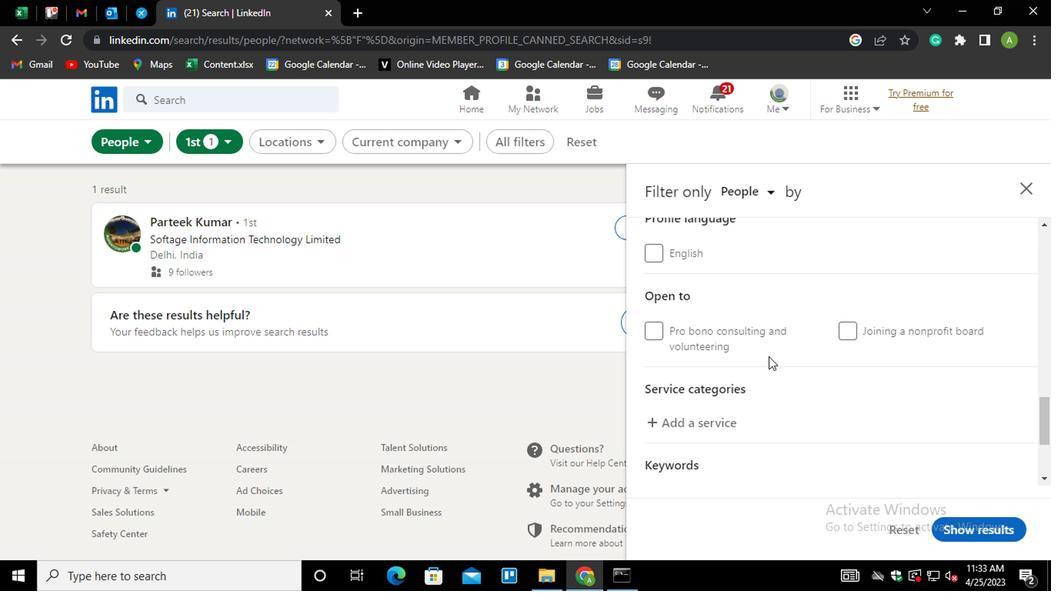 
Action: Mouse moved to (723, 347)
Screenshot: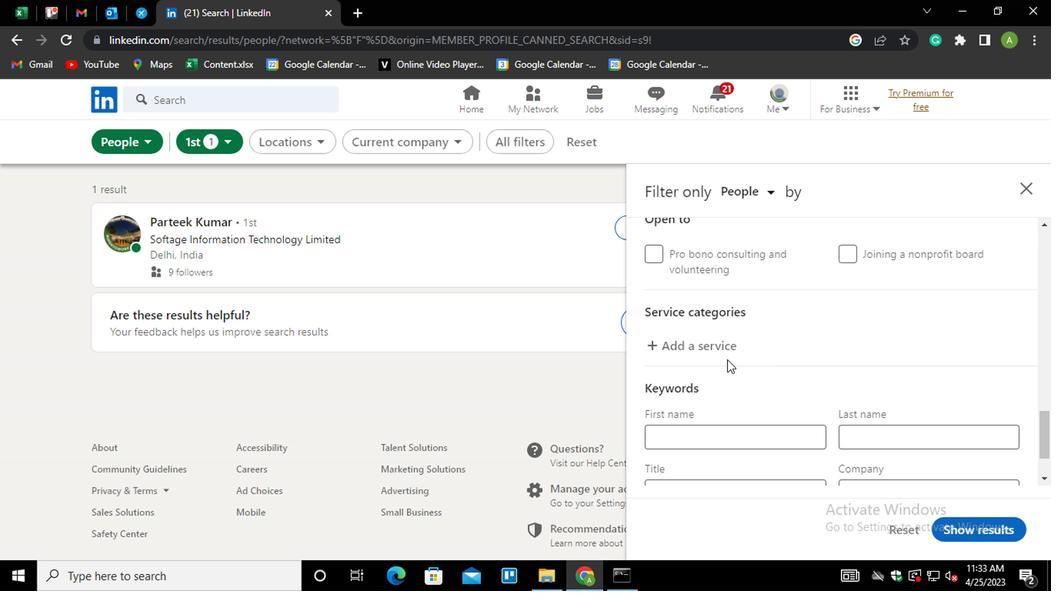 
Action: Mouse pressed left at (723, 347)
Screenshot: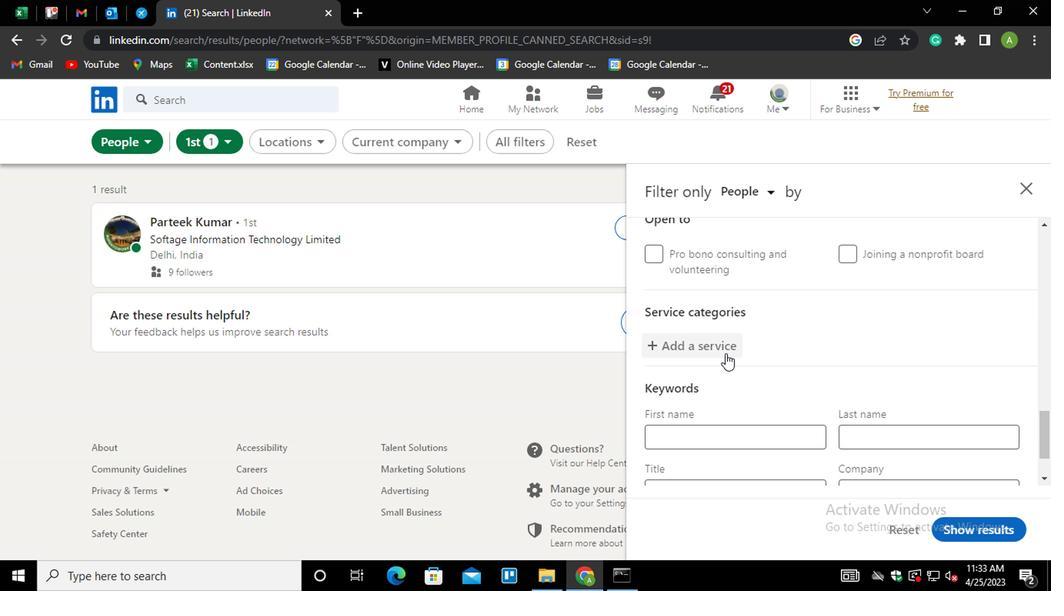 
Action: Mouse moved to (730, 339)
Screenshot: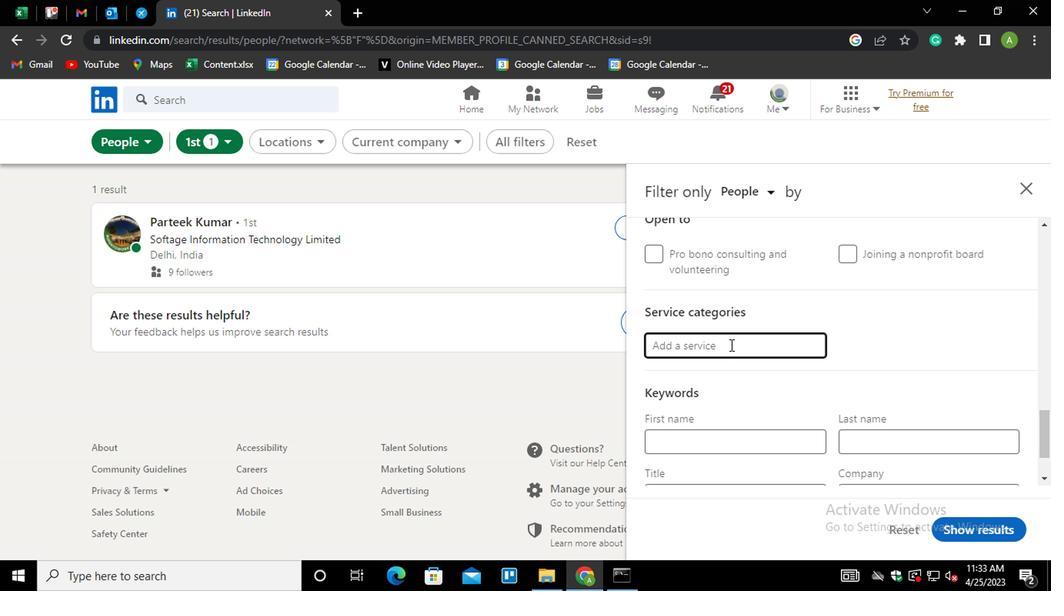 
Action: Mouse pressed left at (730, 339)
Screenshot: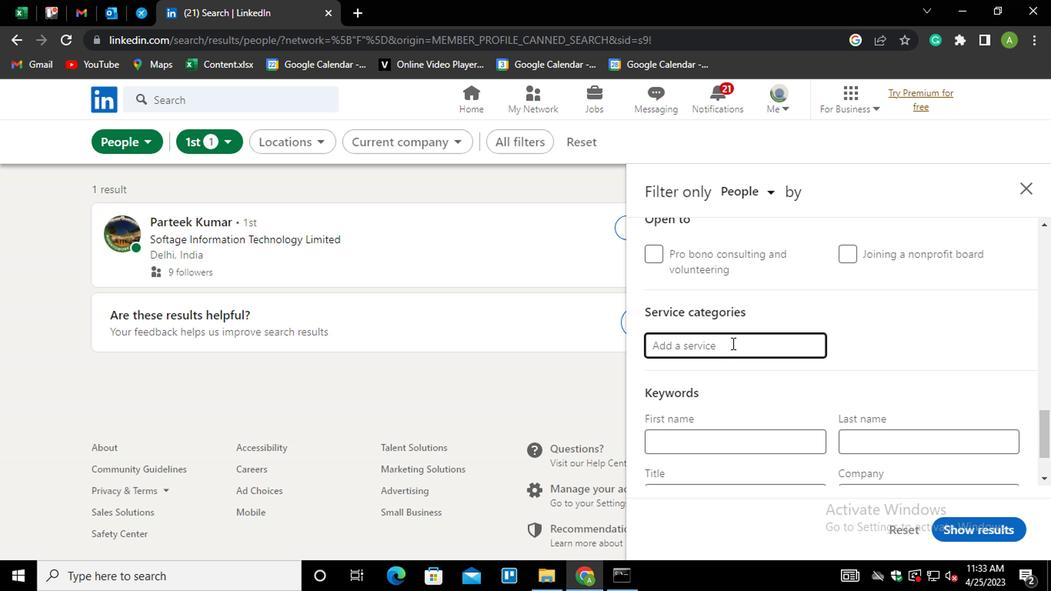 
Action: Mouse moved to (731, 338)
Screenshot: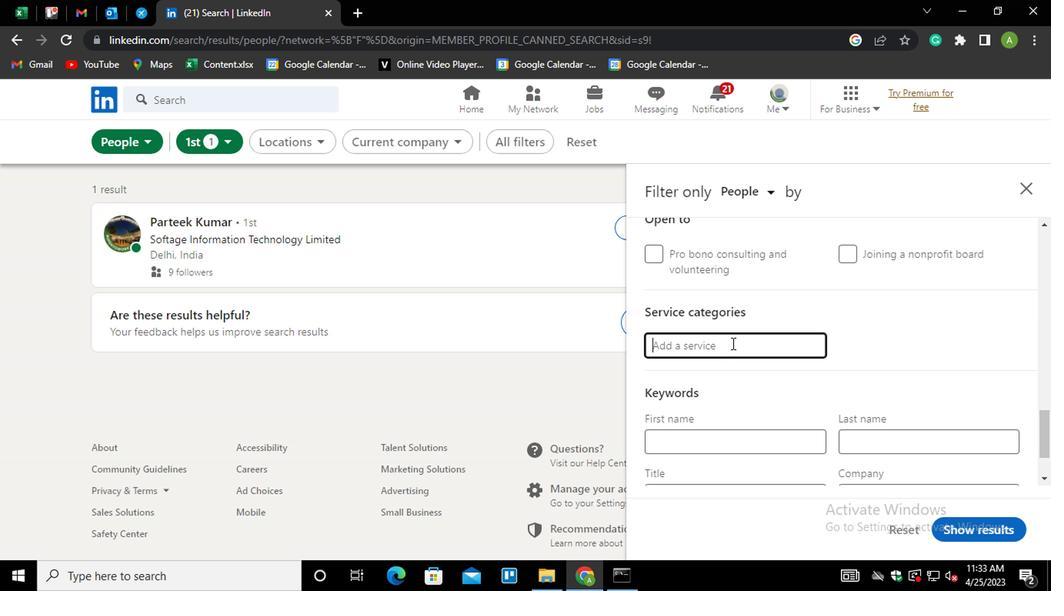 
Action: Key pressed <Key.shift>BLO<Key.down><Key.enter>
Screenshot: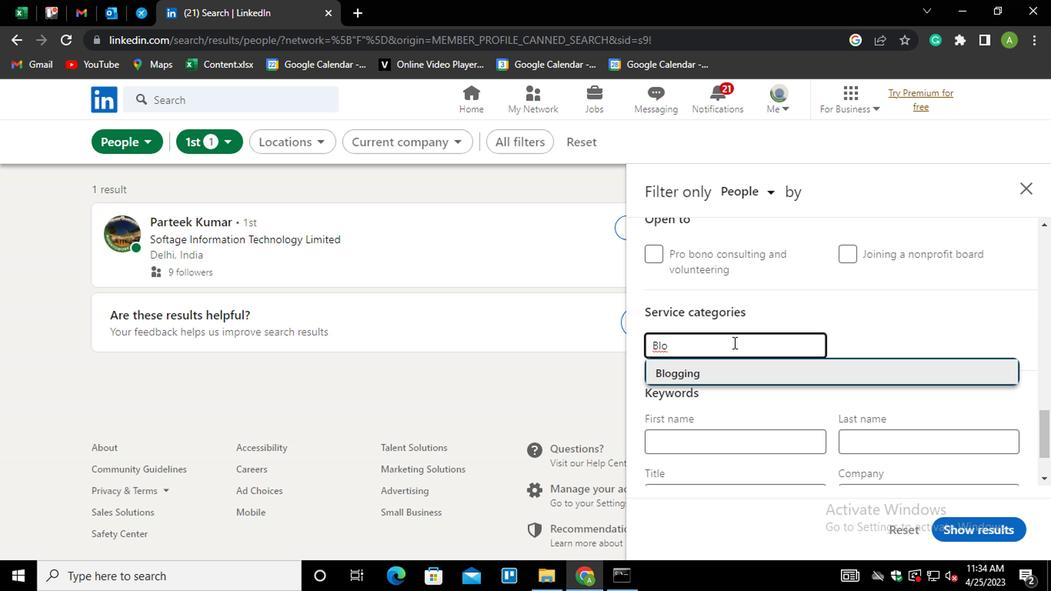 
Action: Mouse moved to (769, 360)
Screenshot: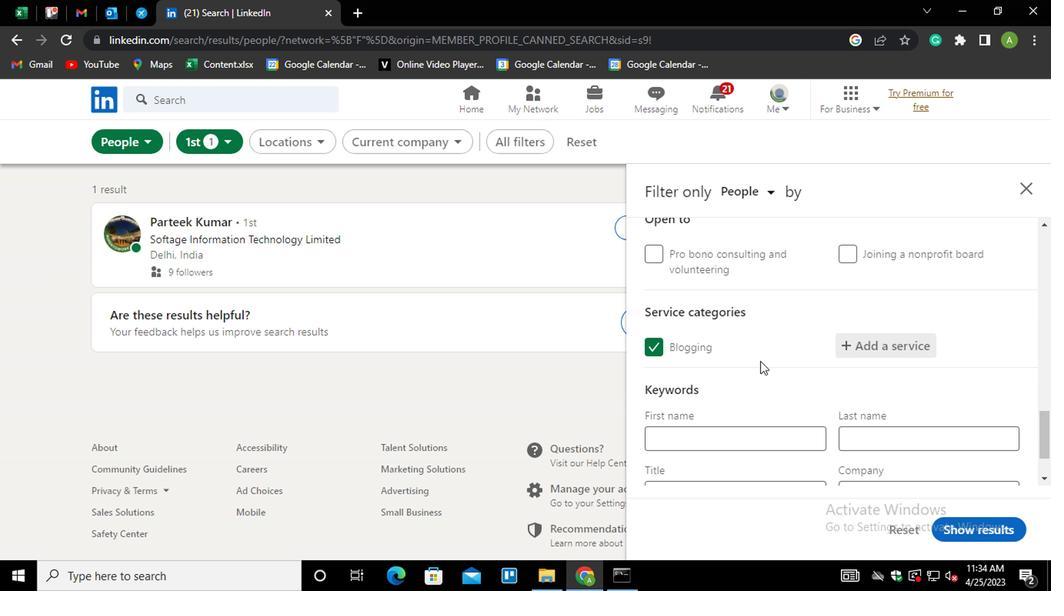 
Action: Mouse scrolled (769, 359) with delta (0, -1)
Screenshot: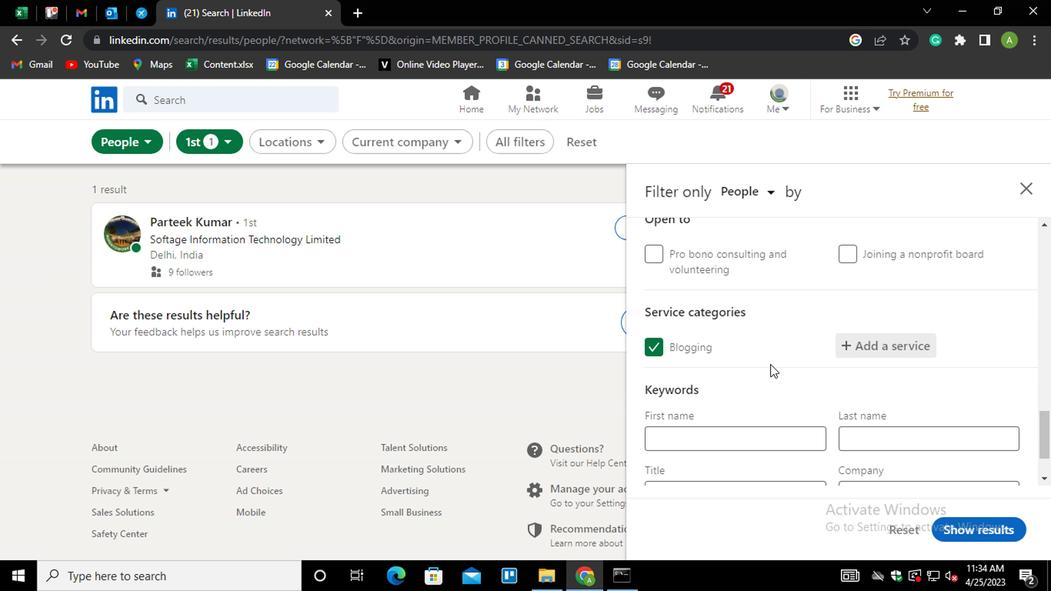 
Action: Mouse moved to (751, 417)
Screenshot: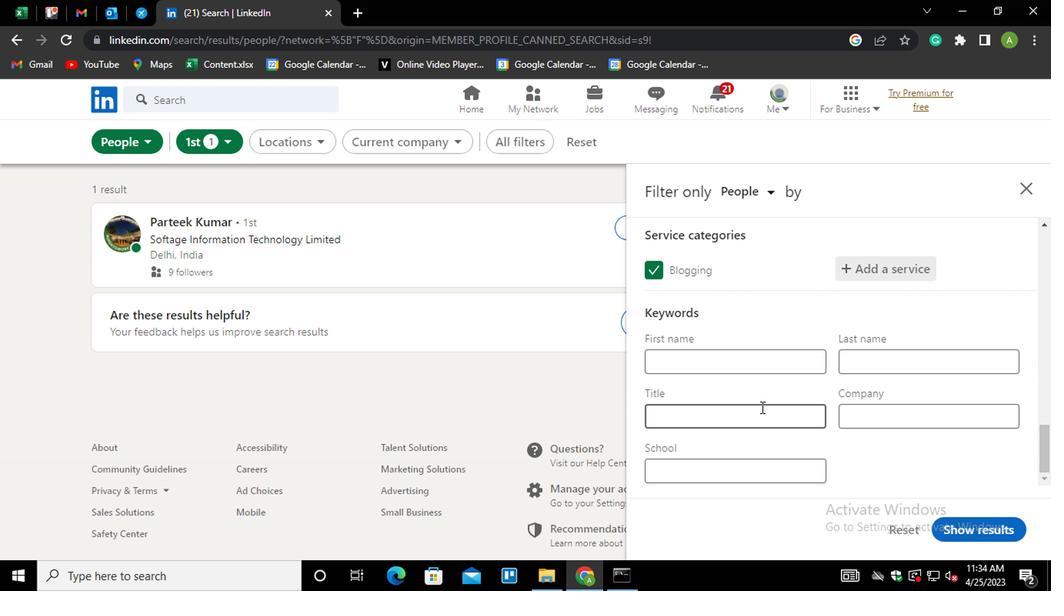 
Action: Mouse pressed left at (751, 417)
Screenshot: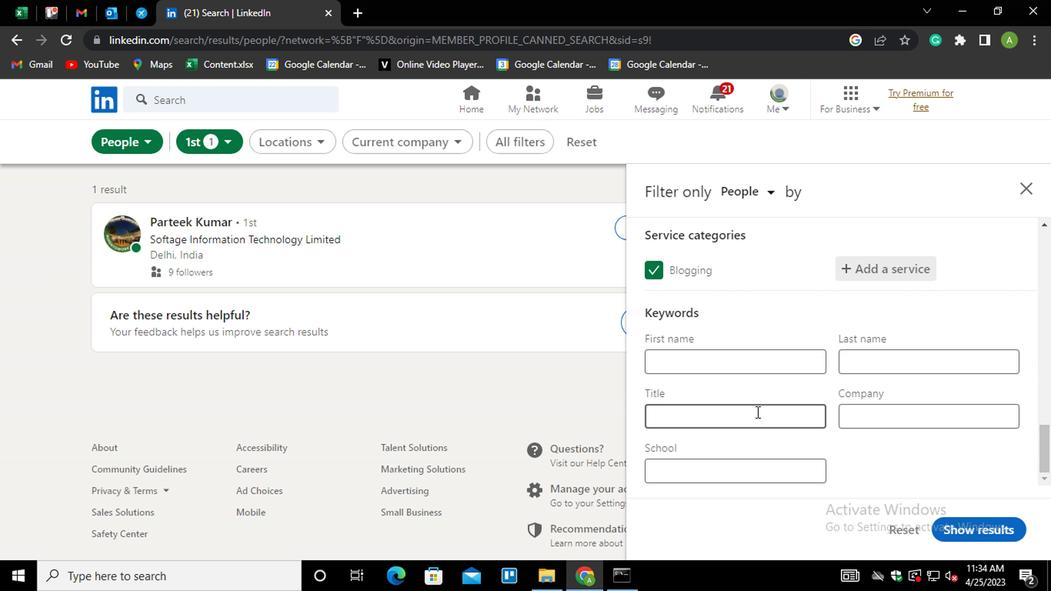 
Action: Mouse moved to (741, 421)
Screenshot: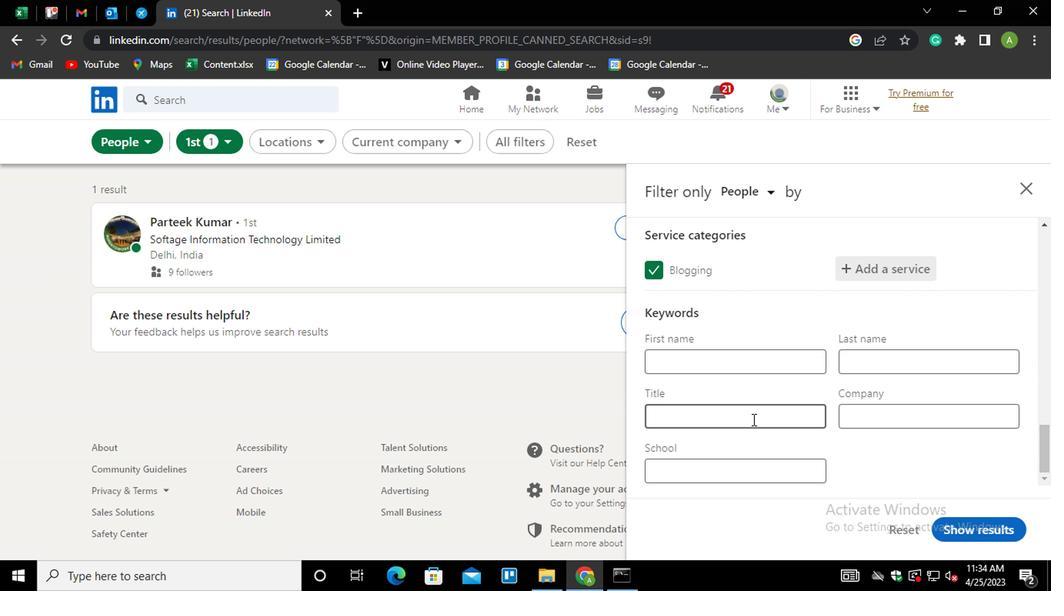 
Action: Key pressed <Key.shift>SOCIAL<Key.space><Key.enter>M<Key.backspace><Key.shift_r>MEDIA<Key.space><Key.shift>ASSISTANT
Screenshot: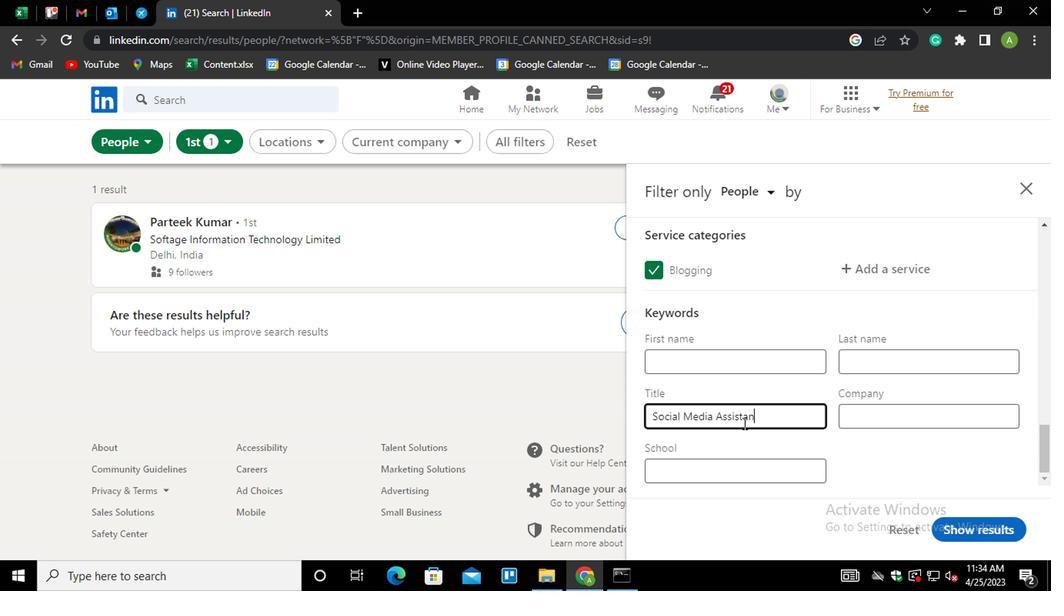 
Action: Mouse moved to (999, 461)
Screenshot: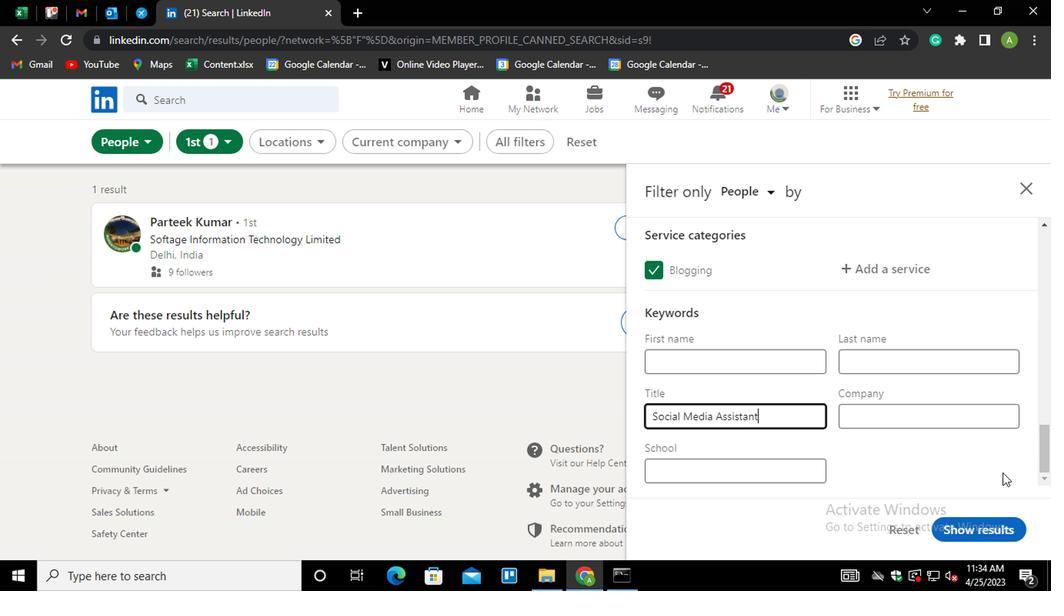 
Action: Mouse pressed left at (999, 461)
Screenshot: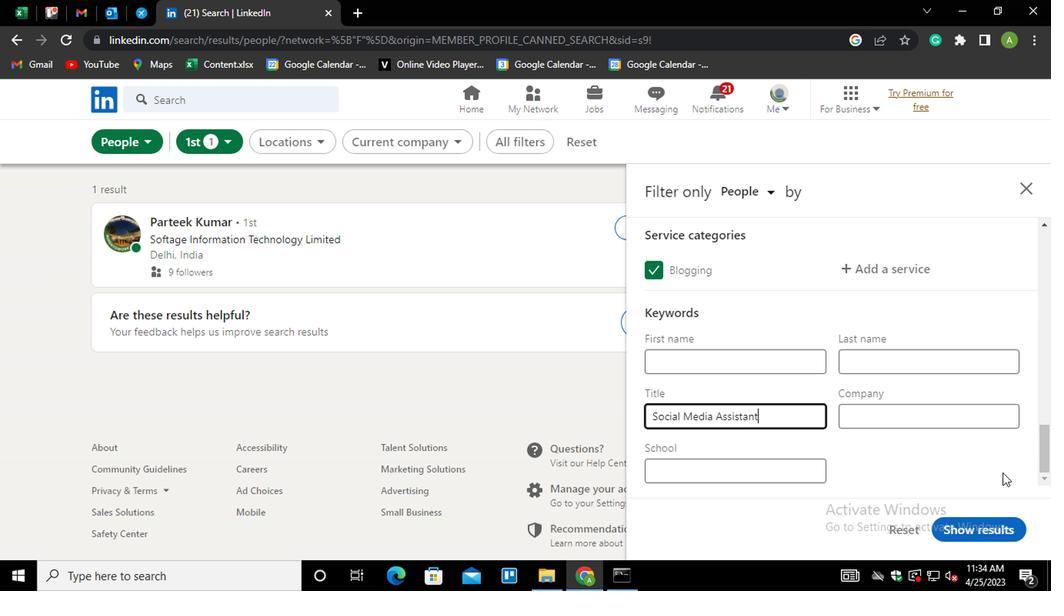 
Action: Mouse moved to (989, 530)
Screenshot: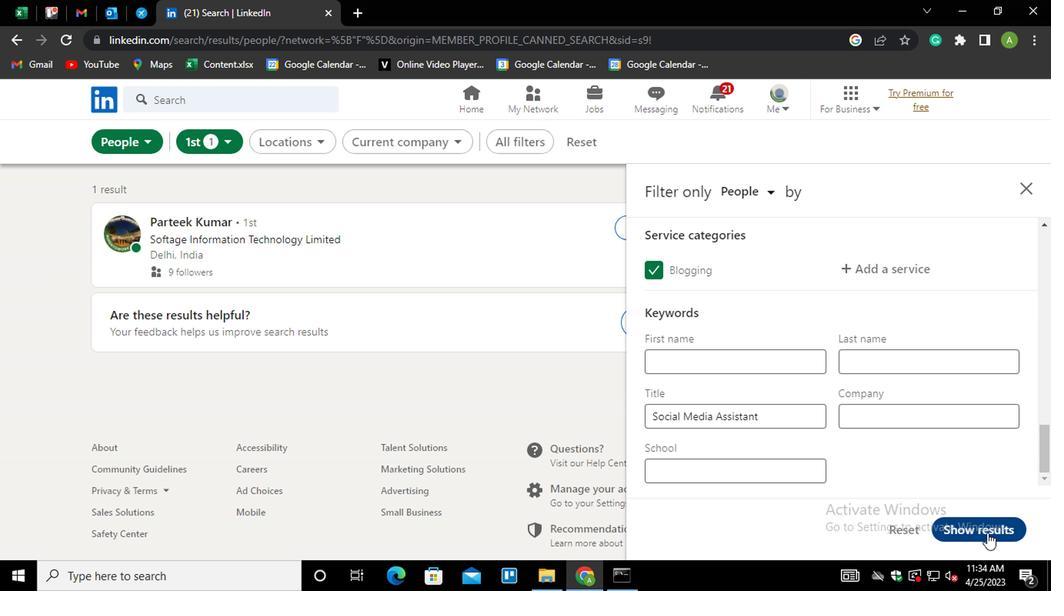 
Action: Mouse pressed left at (989, 530)
Screenshot: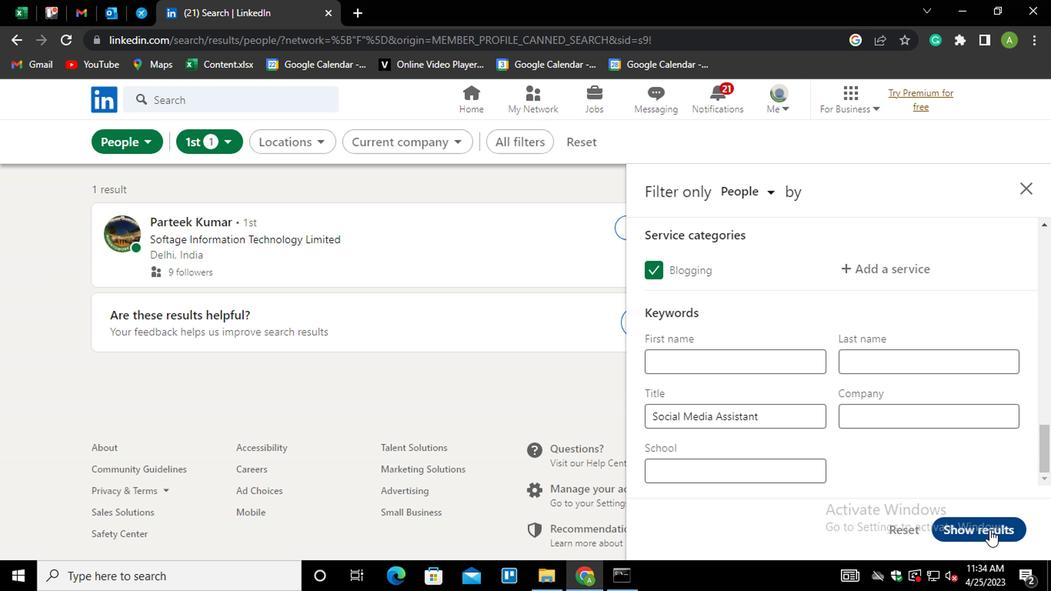
Action: Mouse moved to (941, 430)
Screenshot: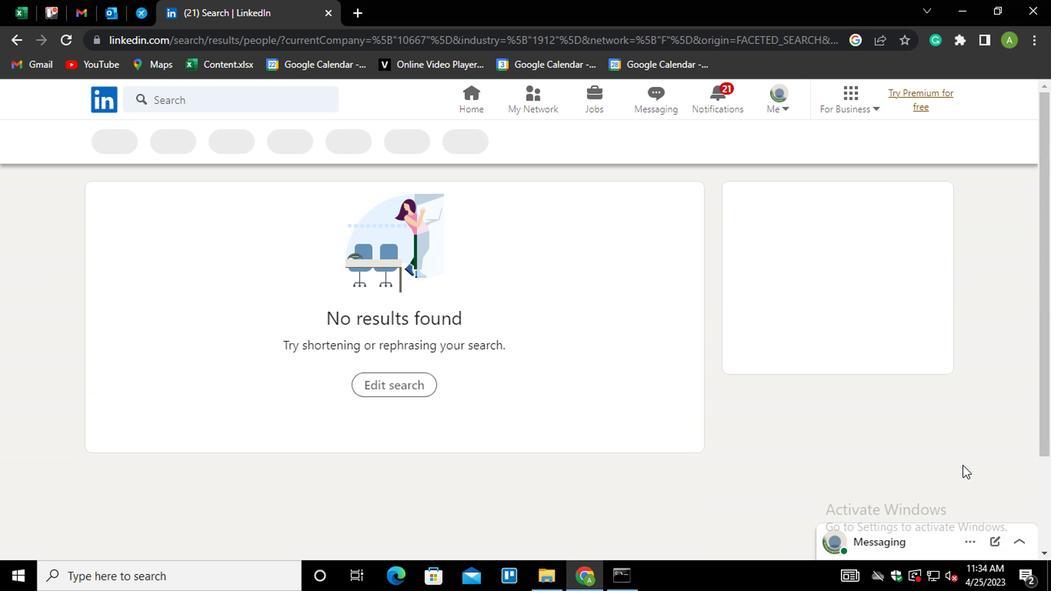 
